 Task: Slide 16 - Here You Have Two Columns-1.
Action: Mouse moved to (29, 77)
Screenshot: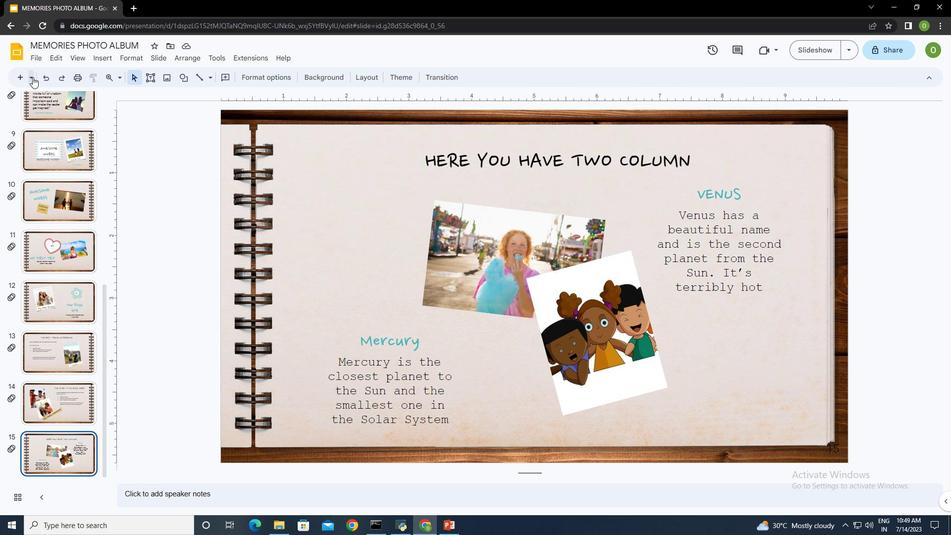 
Action: Mouse pressed left at (29, 77)
Screenshot: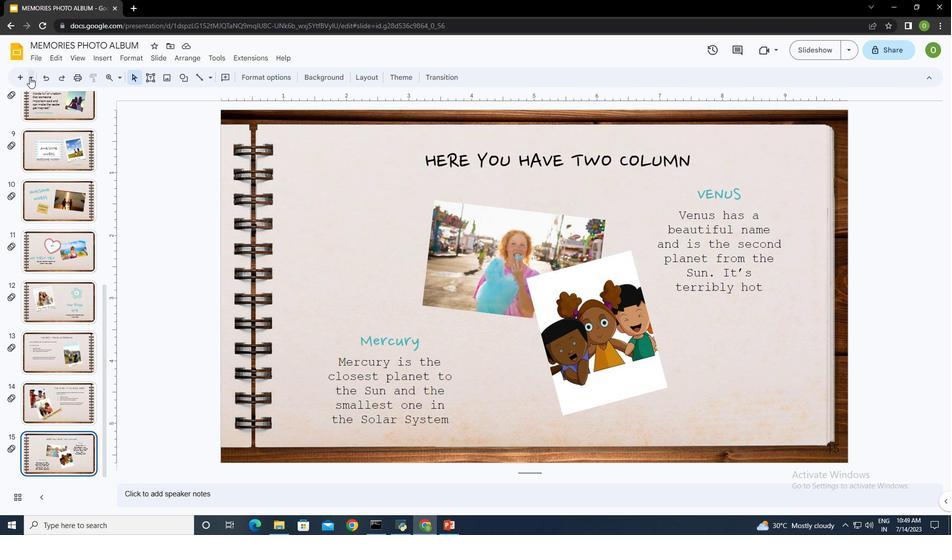 
Action: Mouse moved to (76, 290)
Screenshot: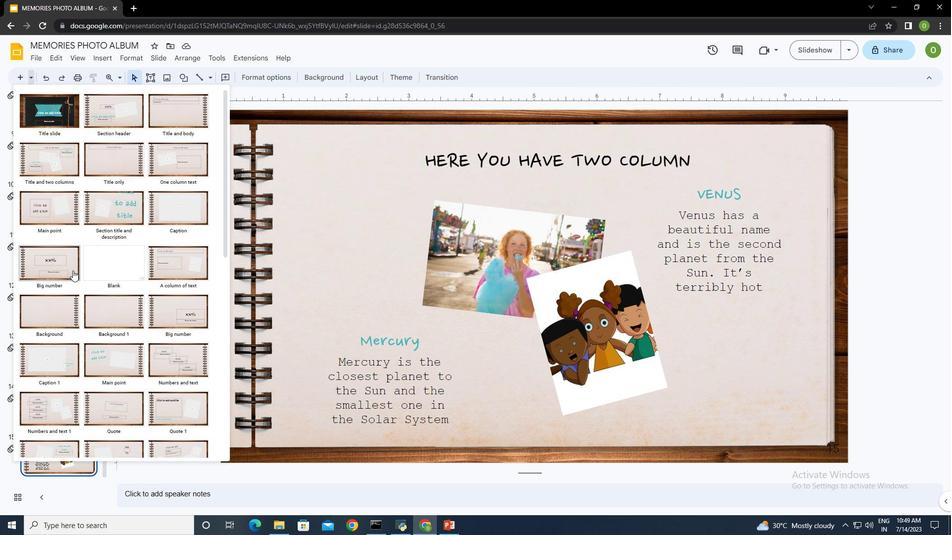 
Action: Mouse scrolled (76, 290) with delta (0, 0)
Screenshot: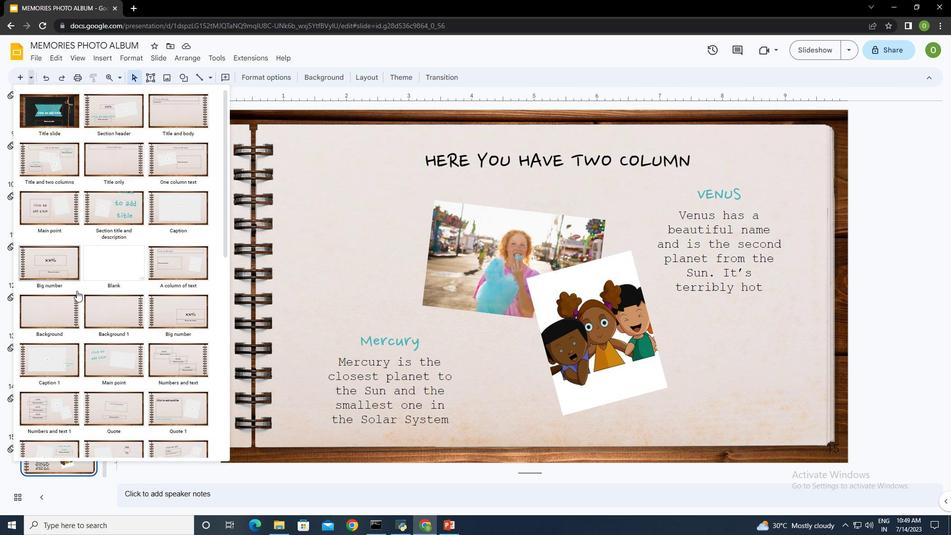 
Action: Mouse scrolled (76, 290) with delta (0, 0)
Screenshot: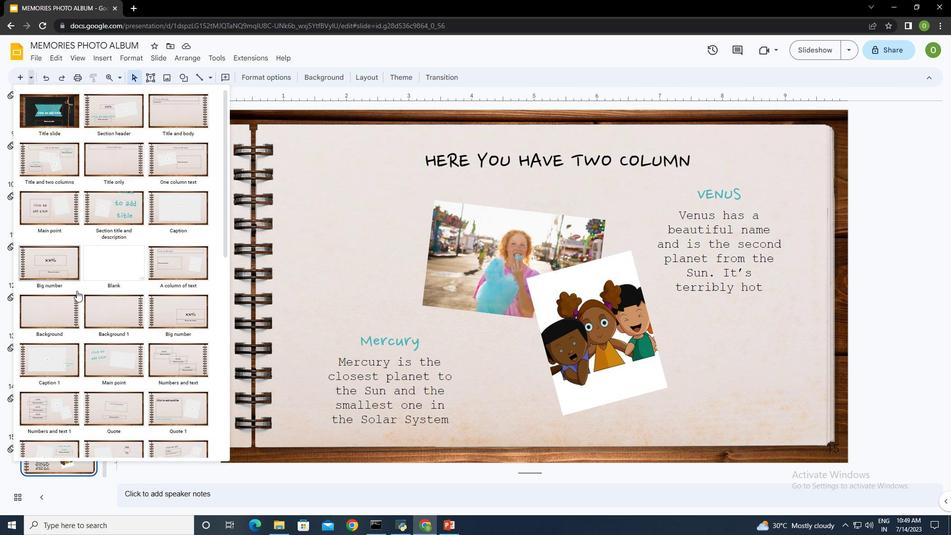 
Action: Mouse scrolled (76, 290) with delta (0, 0)
Screenshot: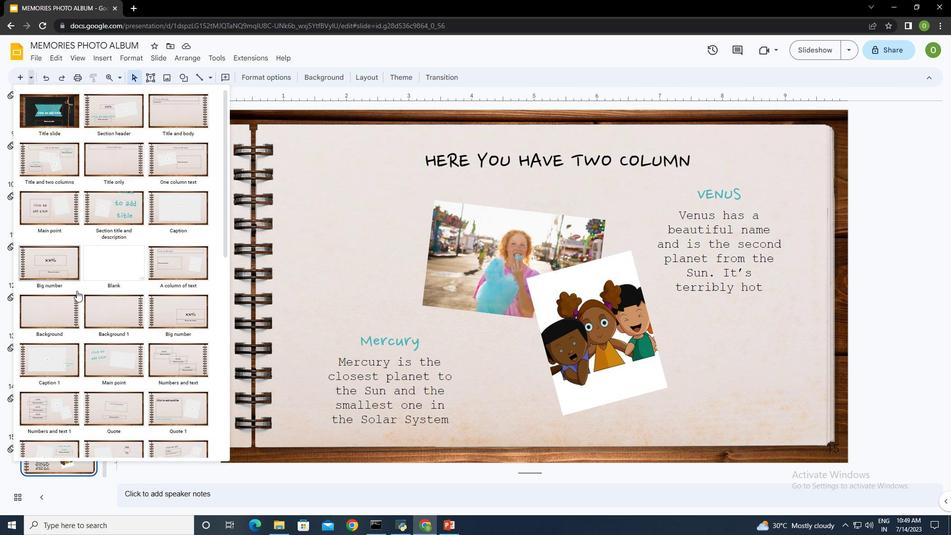 
Action: Mouse scrolled (76, 290) with delta (0, 0)
Screenshot: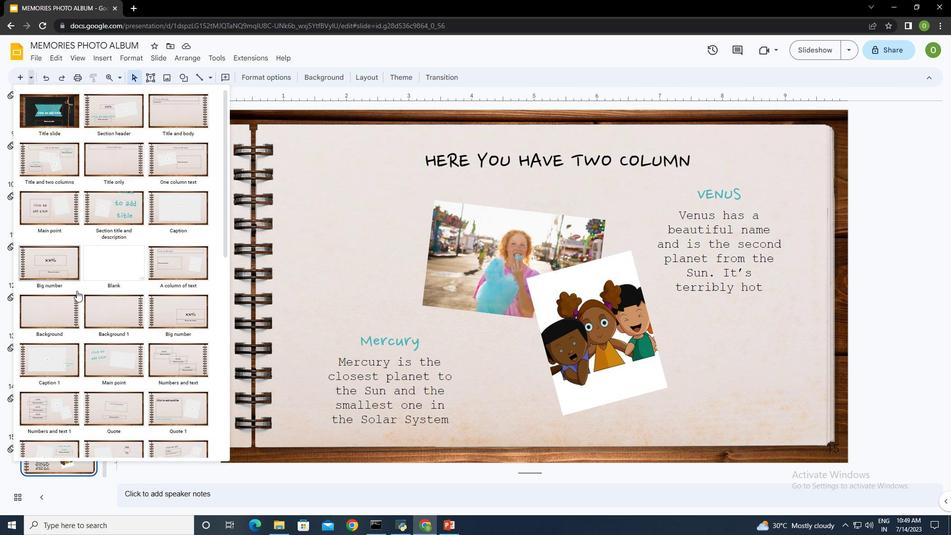 
Action: Mouse scrolled (76, 290) with delta (0, 0)
Screenshot: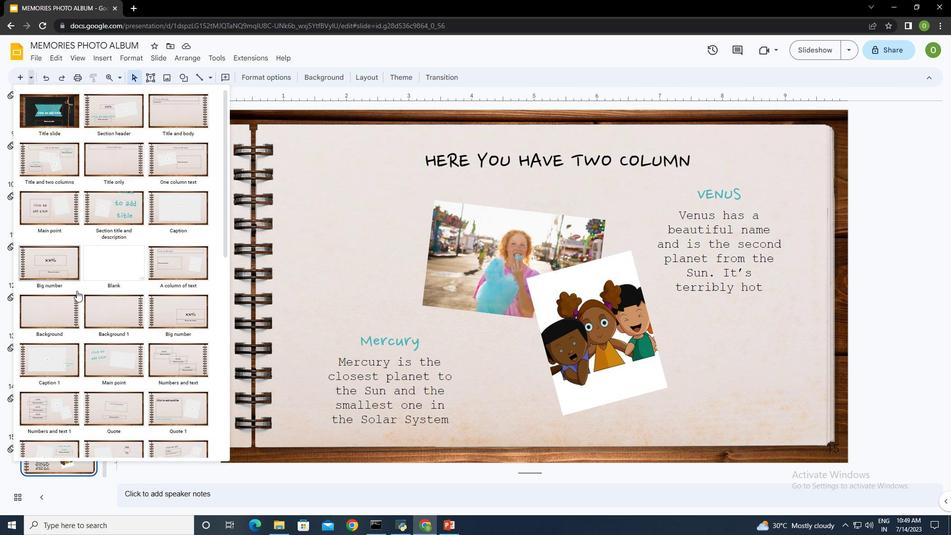 
Action: Mouse scrolled (76, 290) with delta (0, 0)
Screenshot: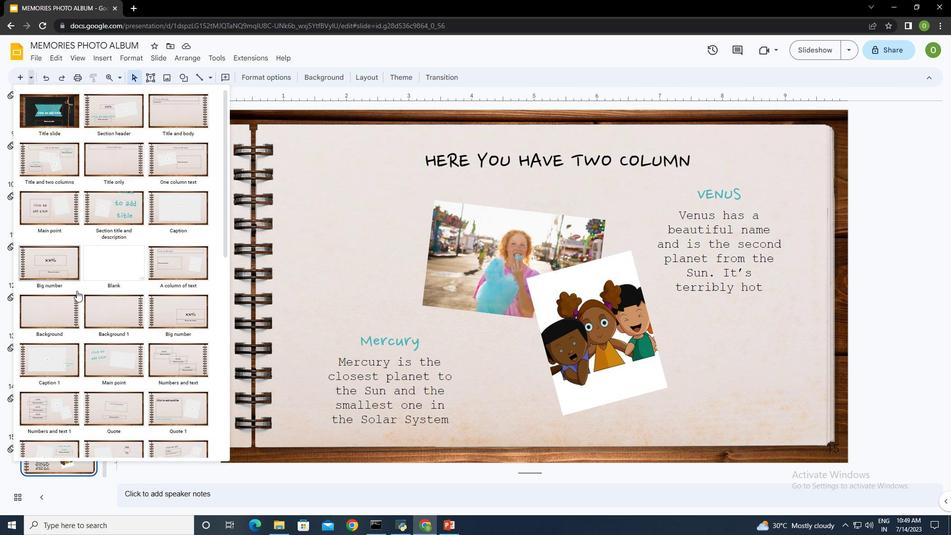 
Action: Mouse scrolled (76, 290) with delta (0, 0)
Screenshot: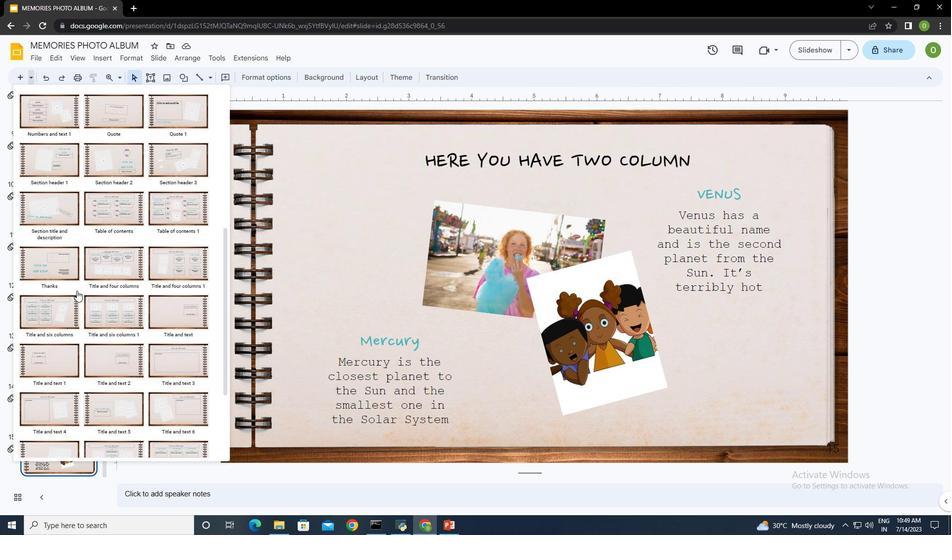 
Action: Mouse scrolled (76, 290) with delta (0, 0)
Screenshot: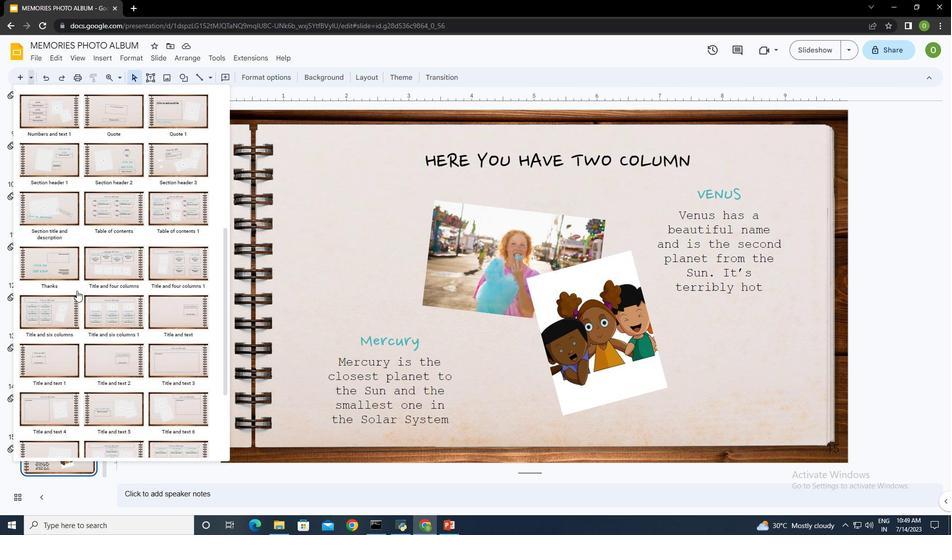 
Action: Mouse scrolled (76, 290) with delta (0, 0)
Screenshot: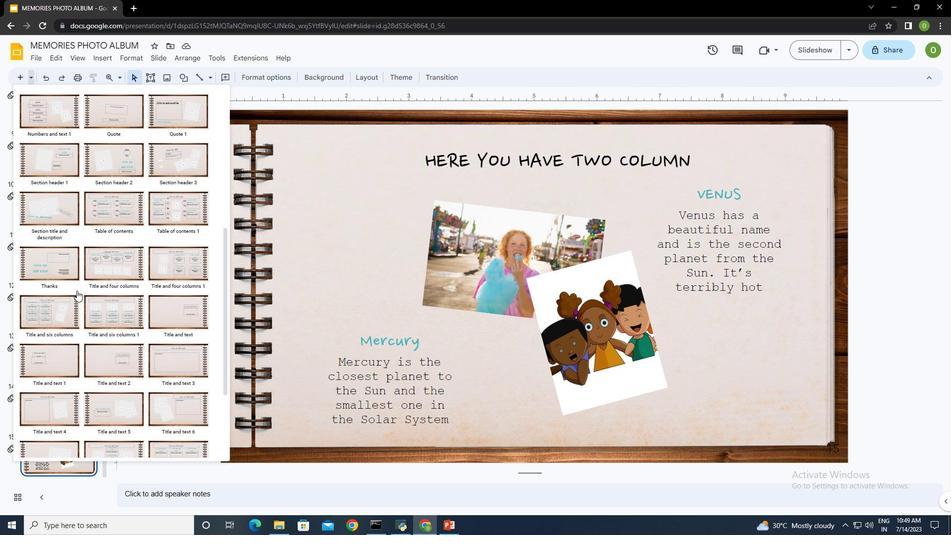 
Action: Mouse scrolled (76, 290) with delta (0, 0)
Screenshot: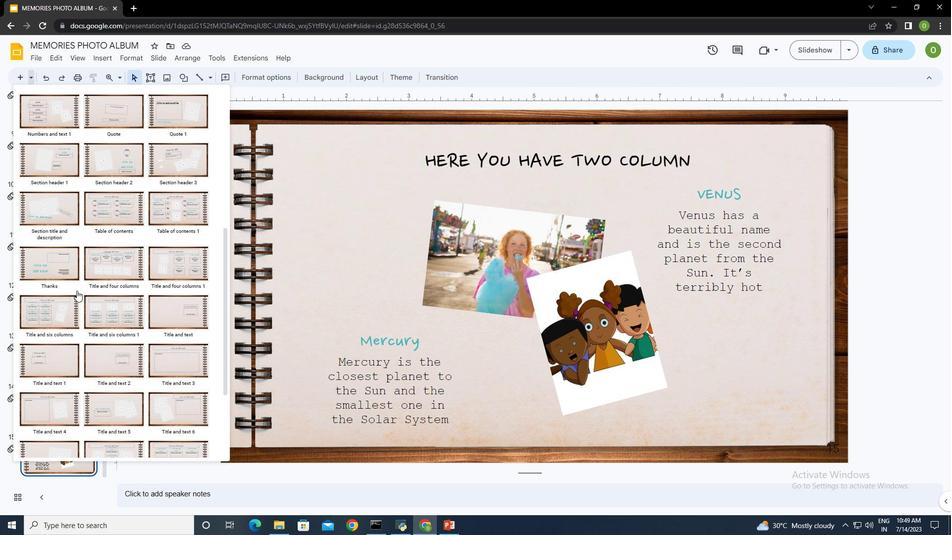 
Action: Mouse scrolled (76, 290) with delta (0, 0)
Screenshot: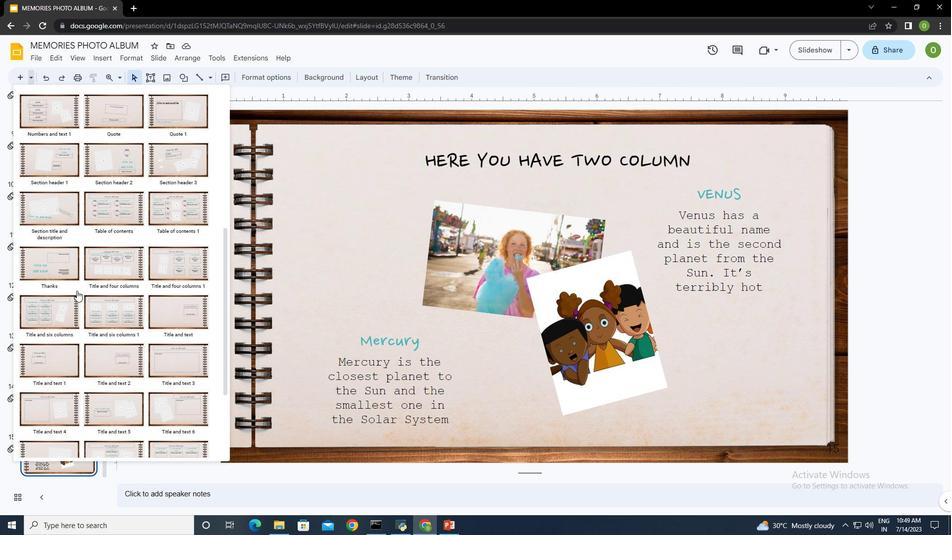
Action: Mouse scrolled (76, 290) with delta (0, 0)
Screenshot: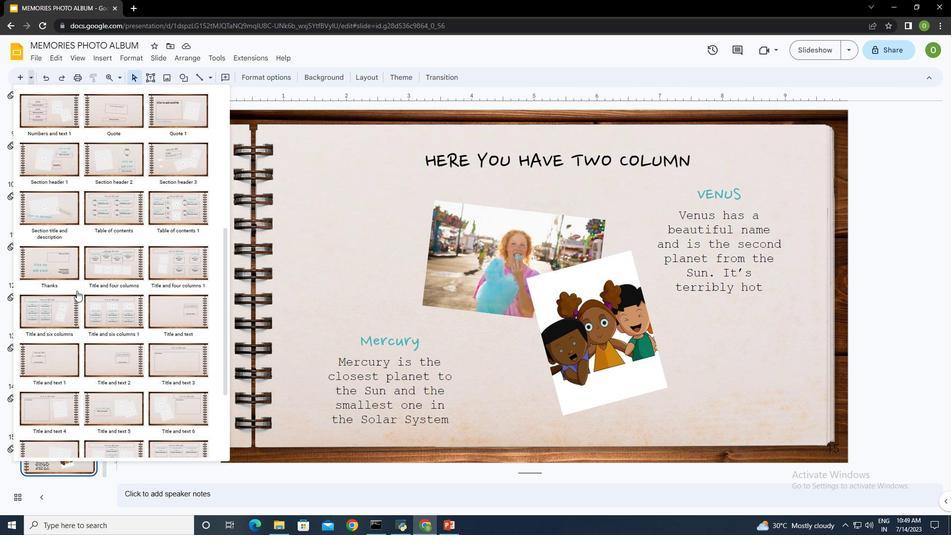 
Action: Mouse scrolled (76, 290) with delta (0, 0)
Screenshot: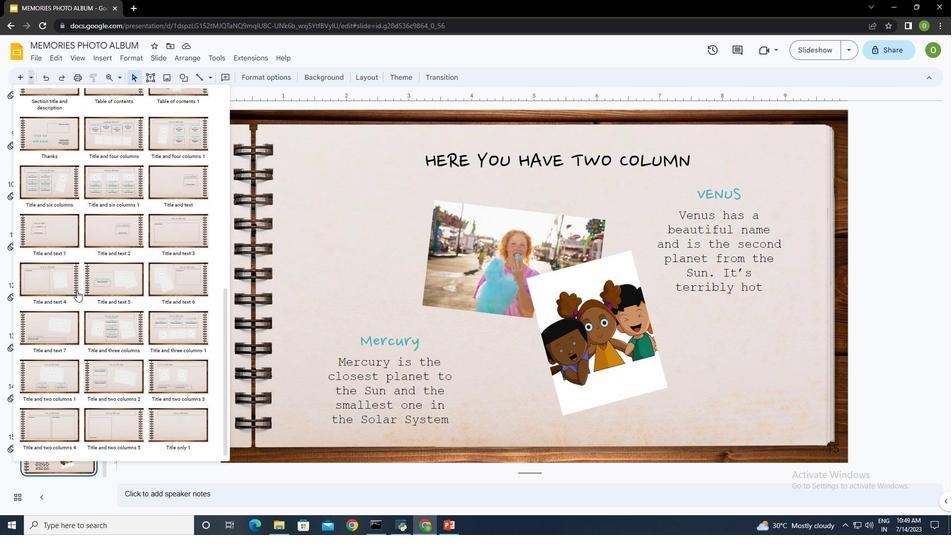 
Action: Mouse scrolled (76, 290) with delta (0, 0)
Screenshot: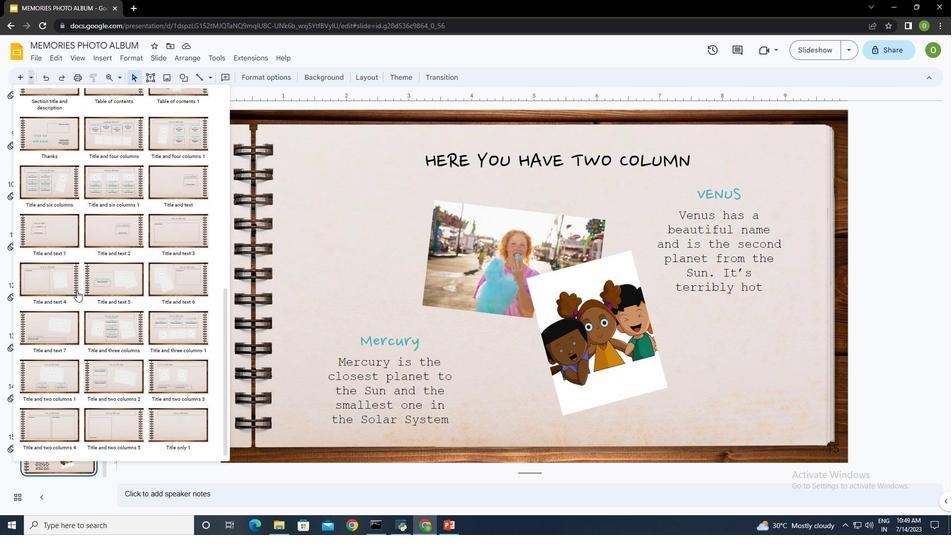 
Action: Mouse scrolled (76, 290) with delta (0, 0)
Screenshot: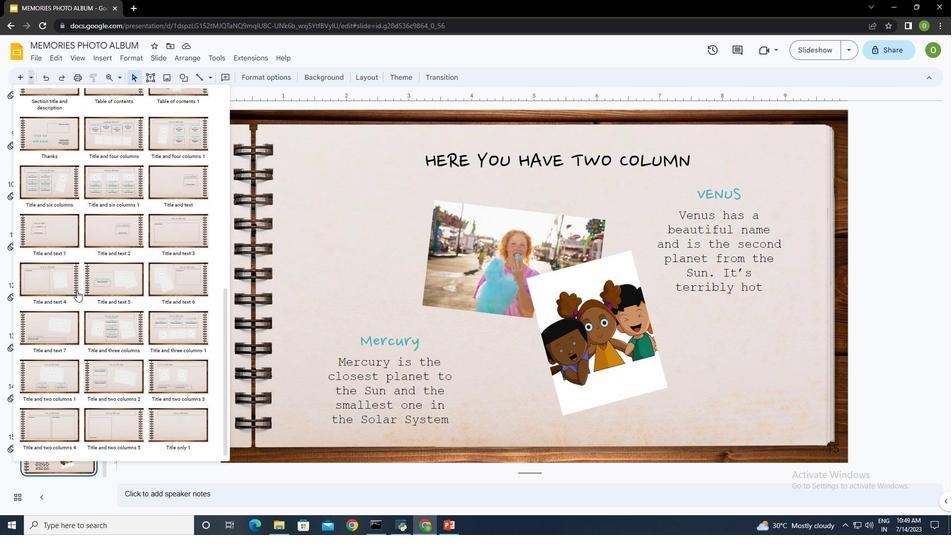 
Action: Mouse scrolled (76, 290) with delta (0, 0)
Screenshot: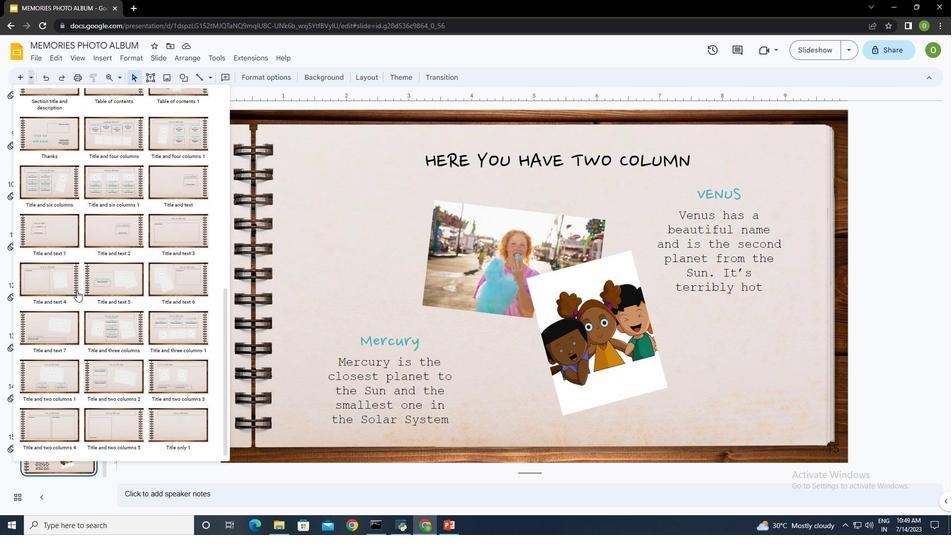 
Action: Mouse scrolled (76, 290) with delta (0, 0)
Screenshot: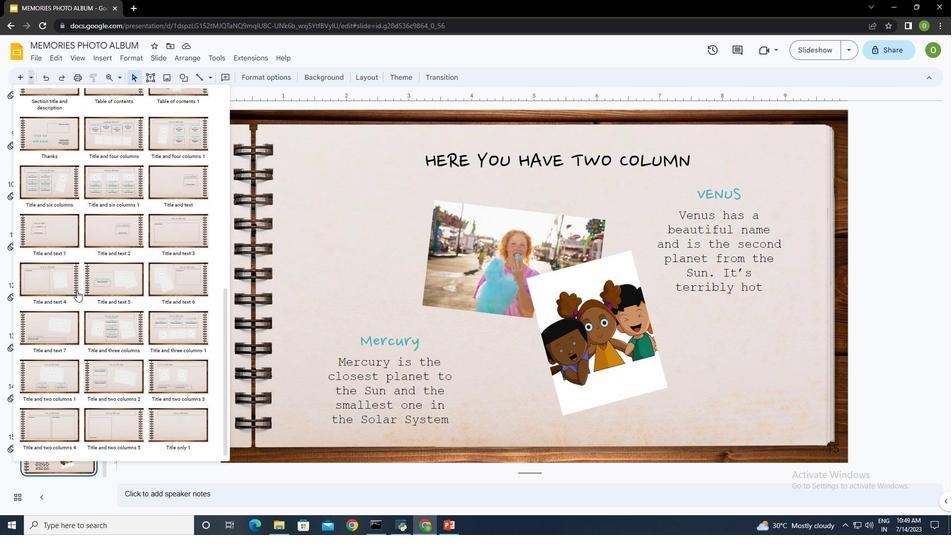 
Action: Mouse scrolled (76, 290) with delta (0, 0)
Screenshot: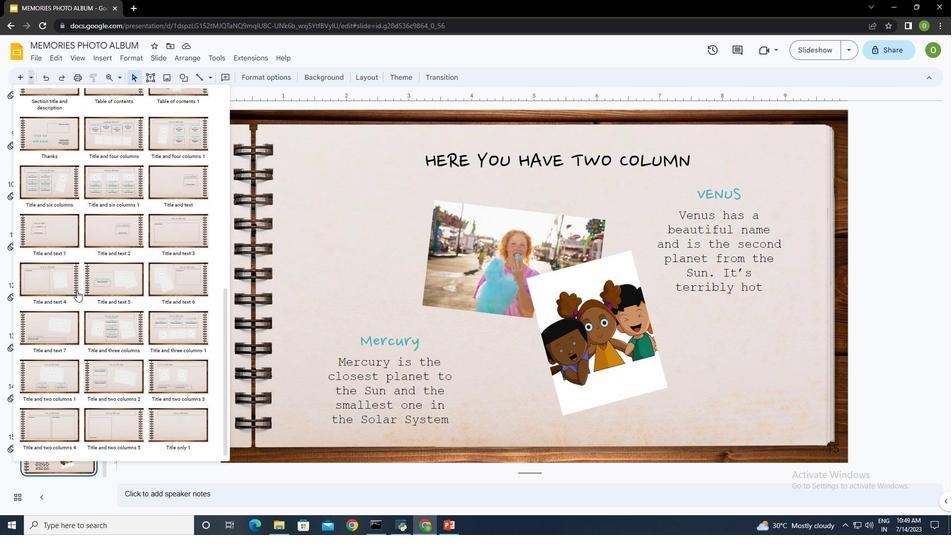 
Action: Mouse moved to (112, 378)
Screenshot: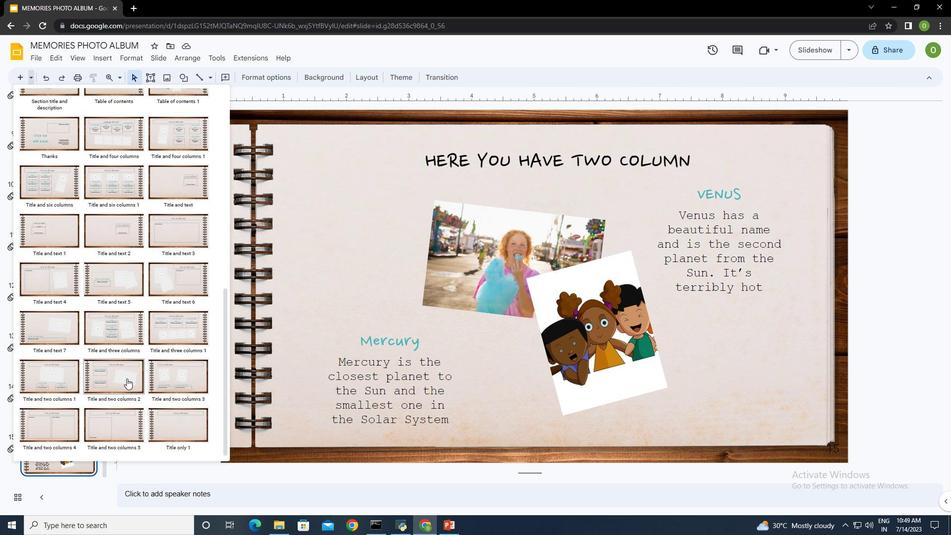 
Action: Mouse pressed left at (112, 378)
Screenshot: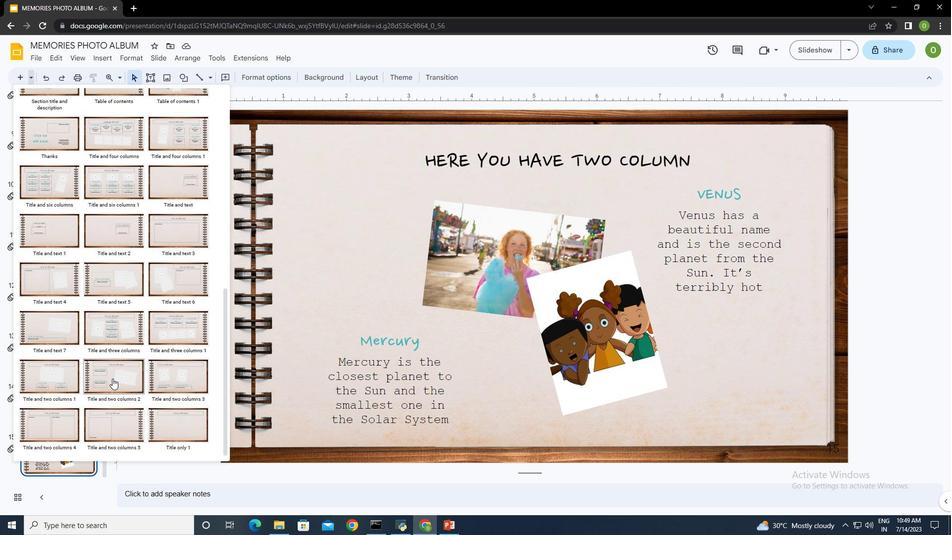 
Action: Mouse moved to (548, 166)
Screenshot: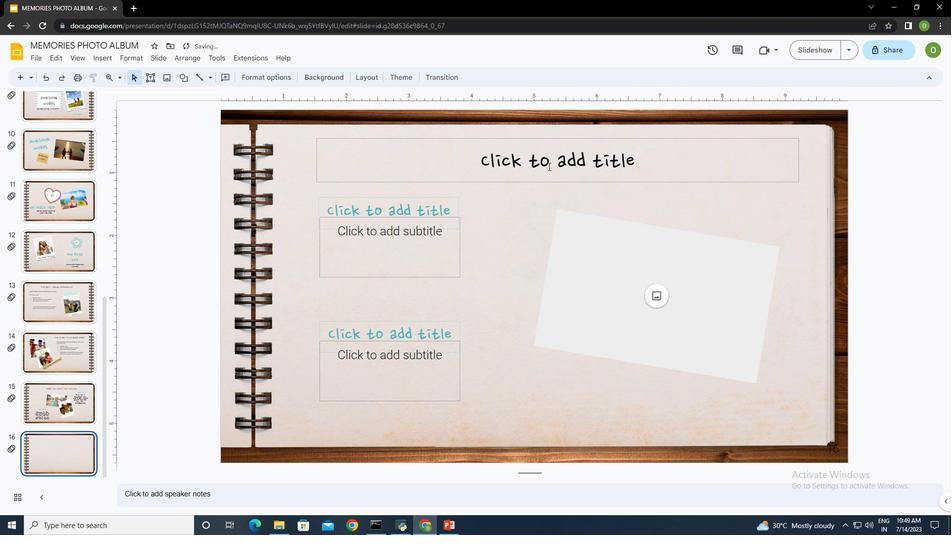 
Action: Mouse pressed left at (548, 166)
Screenshot: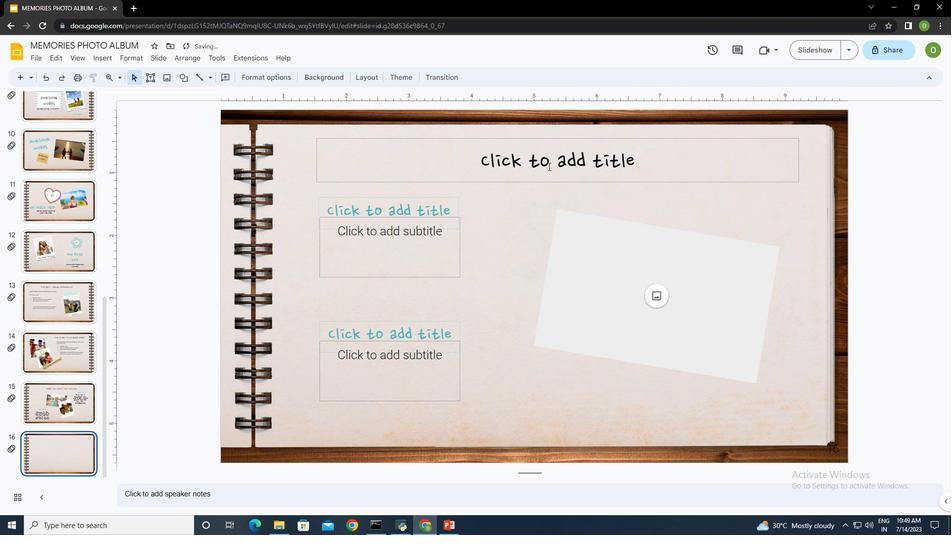 
Action: Mouse moved to (548, 167)
Screenshot: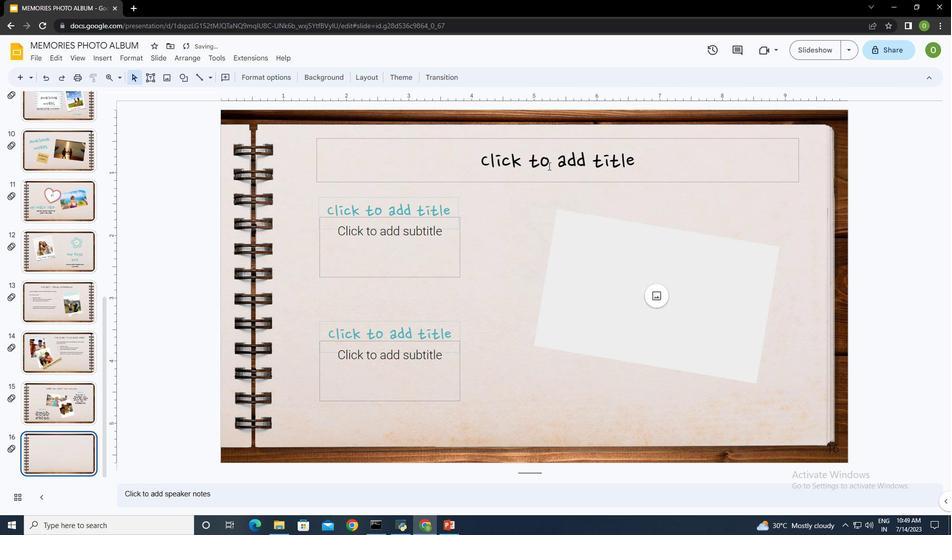 
Action: Key pressed <Key.caps_lock>HERE<Key.space>YOU<Key.space>HAVE<Key.space>TWO<Key.space>COLUMNS
Screenshot: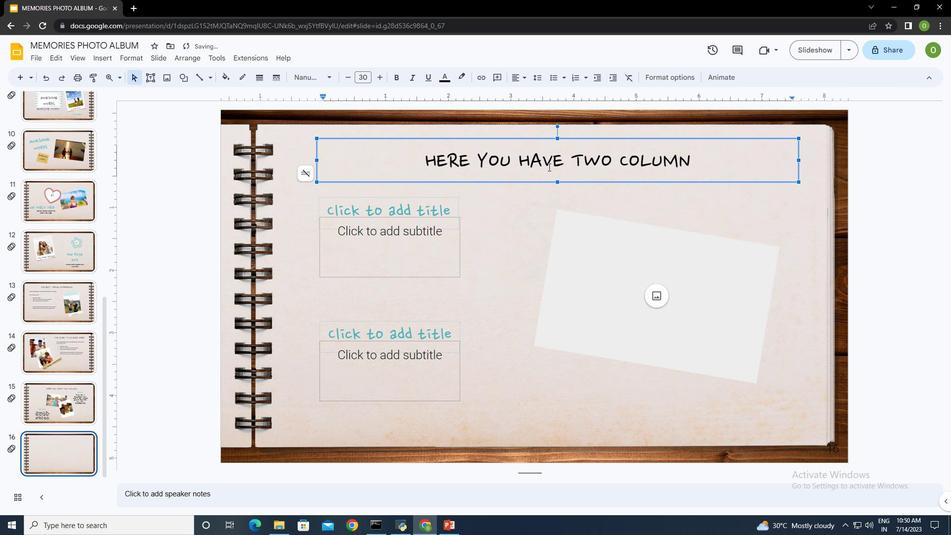 
Action: Mouse moved to (401, 203)
Screenshot: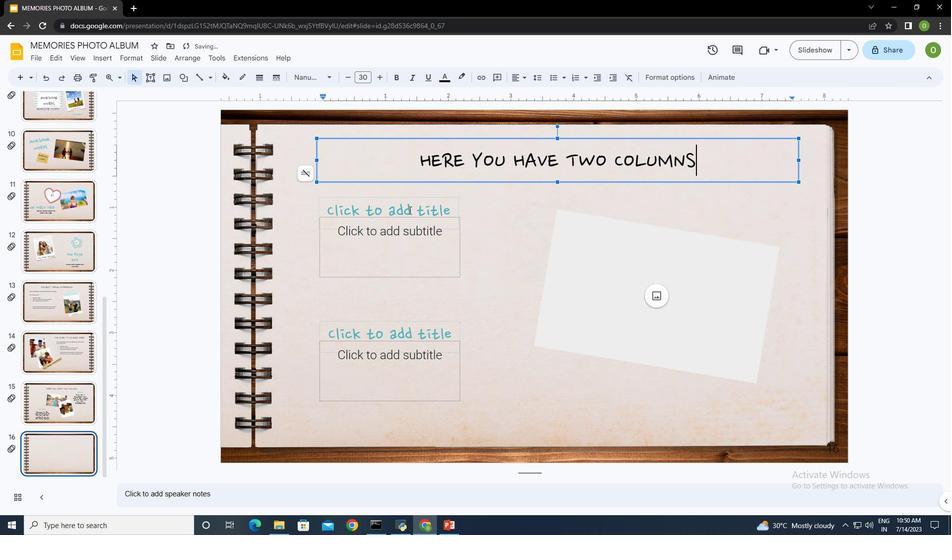 
Action: Mouse pressed left at (401, 203)
Screenshot: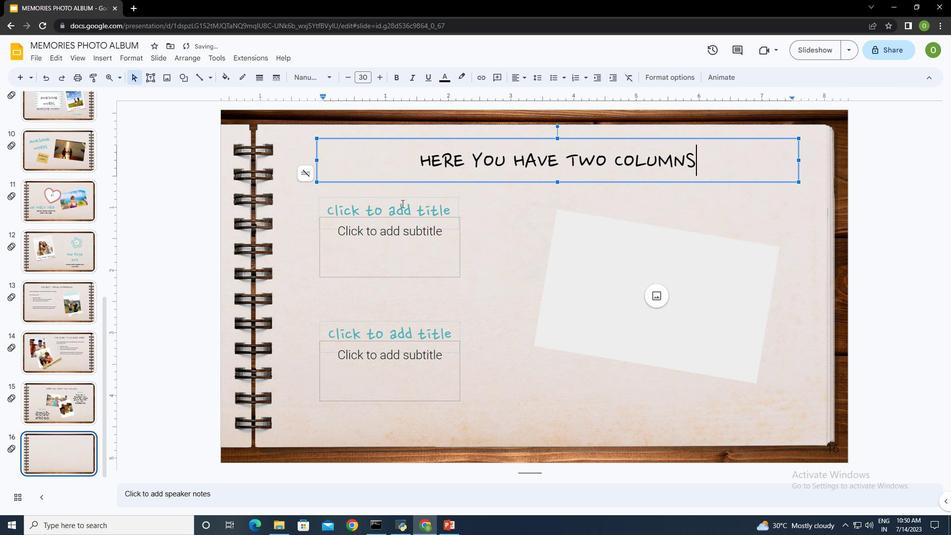 
Action: Key pressed <Key.shift><Key.caps_lock><Key.shift>Venus
Screenshot: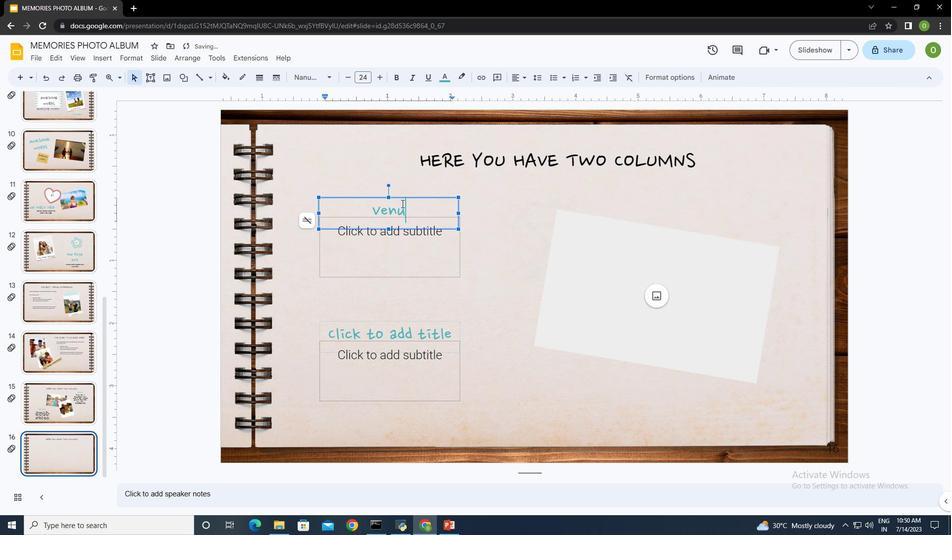 
Action: Mouse moved to (395, 257)
Screenshot: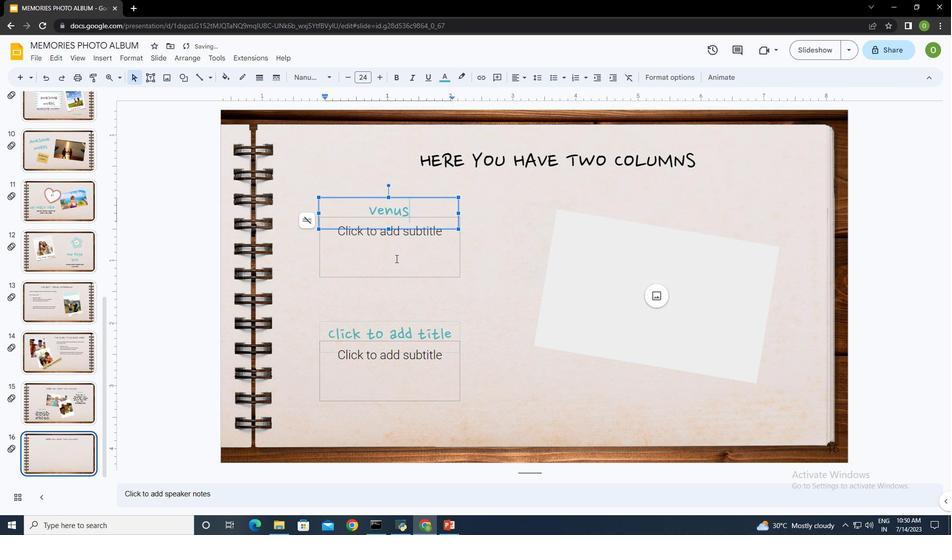 
Action: Mouse pressed left at (395, 257)
Screenshot: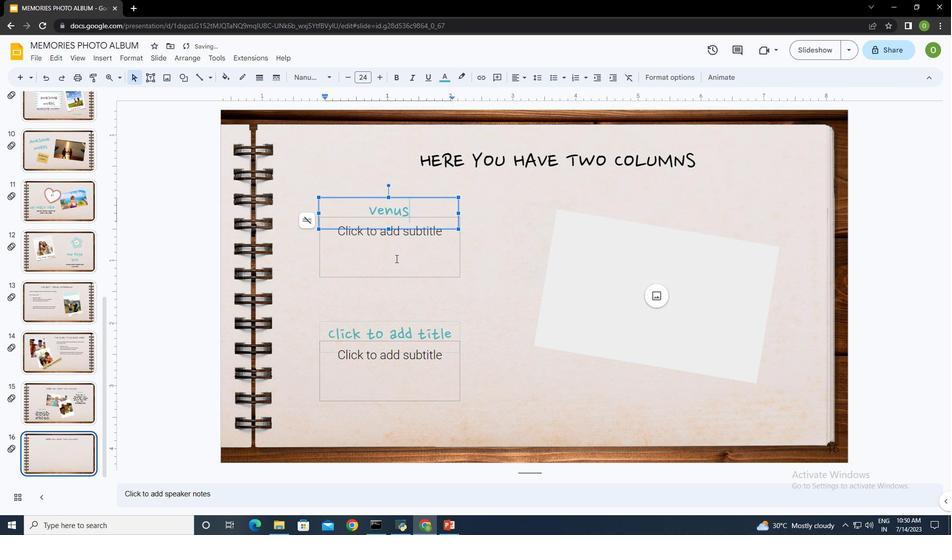 
Action: Key pressed <Key.shift>Venus<Key.space>has<Key.space>a<Key.space>beautiful<Key.space>name<Key.space>and<Key.space>is<Key.space>the<Key.space>second<Key.space>planet<Key.space>from<Key.space>the<Key.space><Key.shift>Sun.<Key.space>it's<Key.backspace><Key.backspace><Key.backspace><Key.backspace><Key.shift>It's<Key.space>terribly<Key.space>hot
Screenshot: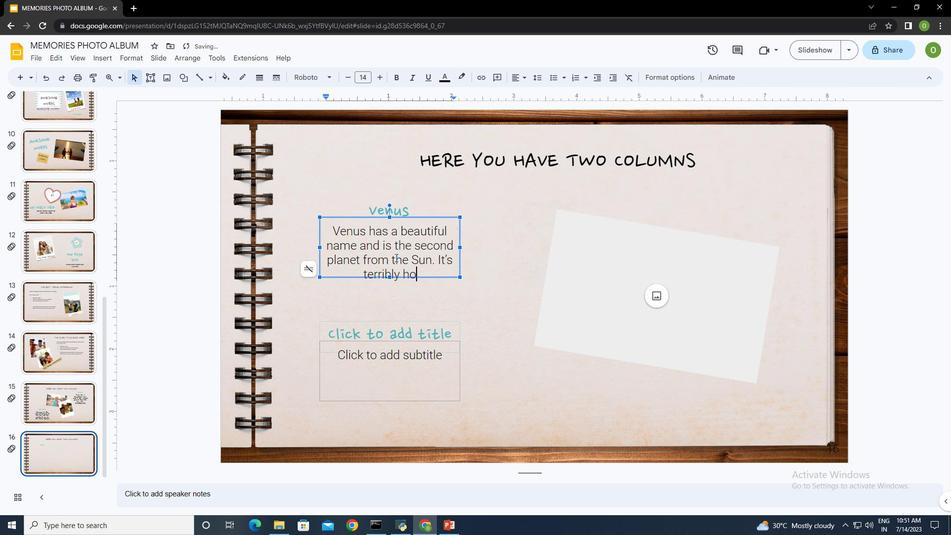 
Action: Mouse moved to (384, 332)
Screenshot: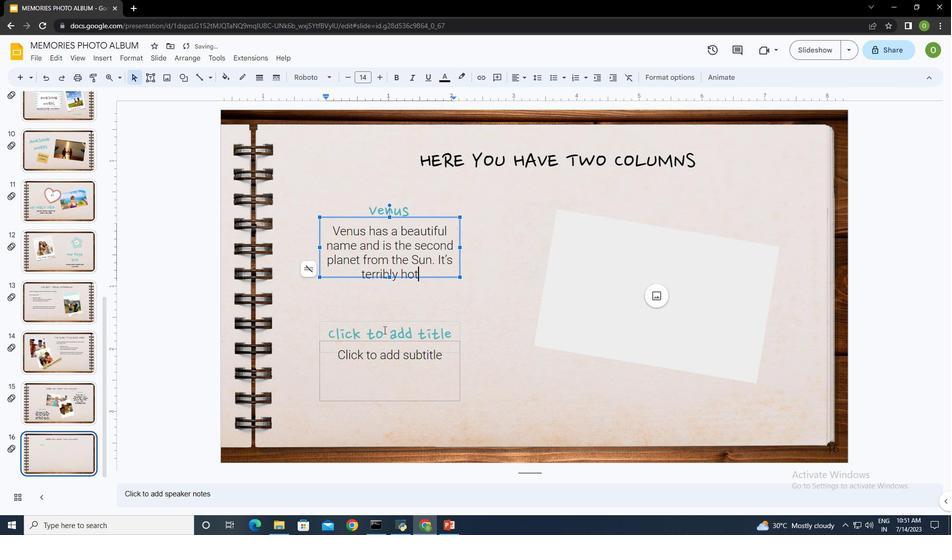 
Action: Mouse pressed left at (384, 332)
Screenshot: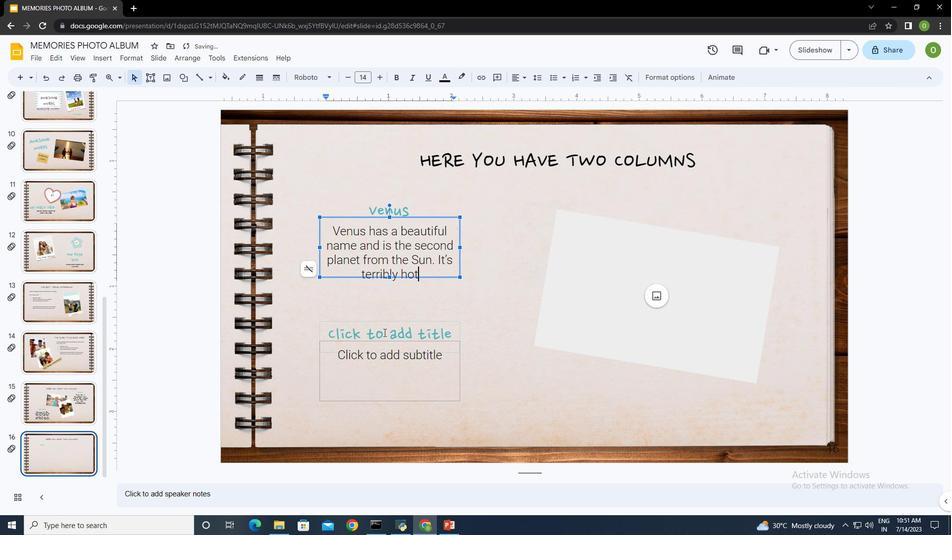 
Action: Key pressed <Key.shift>Mercury
Screenshot: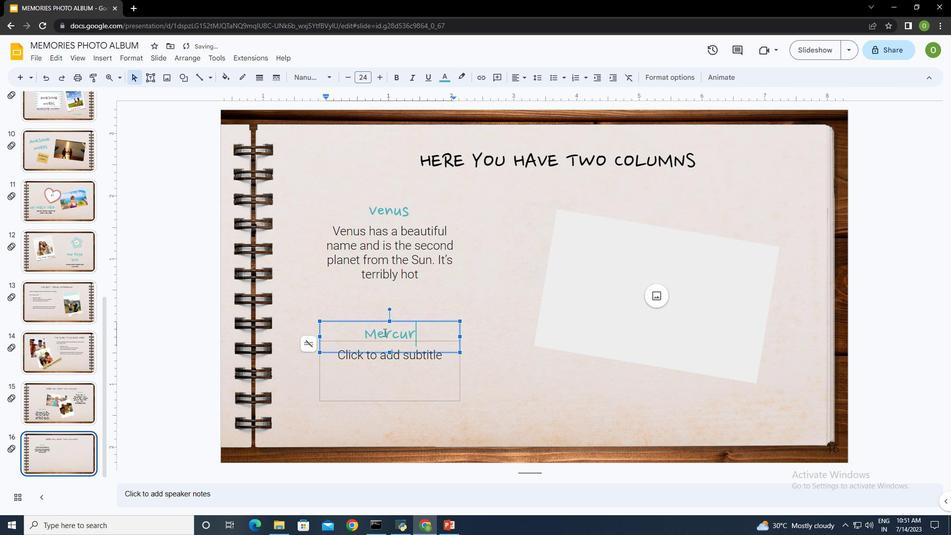 
Action: Mouse moved to (394, 374)
Screenshot: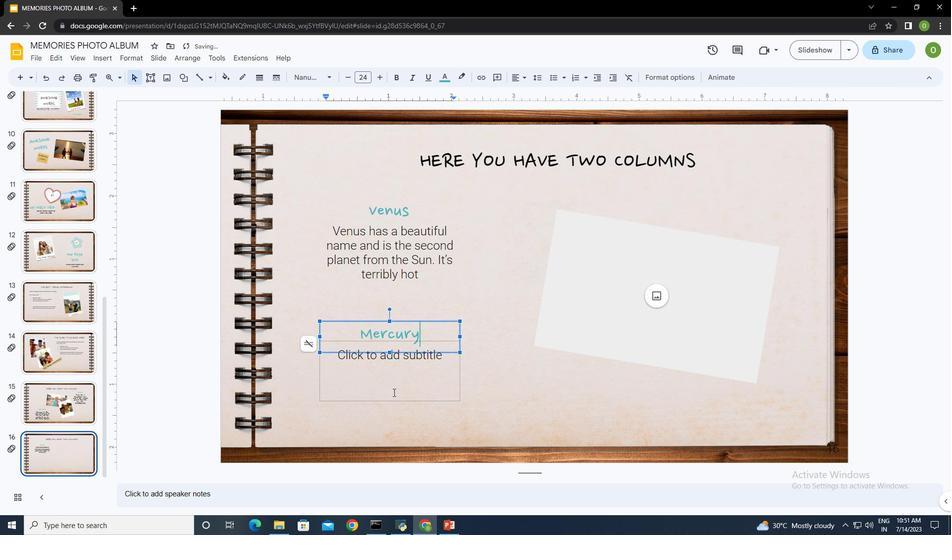 
Action: Mouse pressed left at (394, 374)
Screenshot: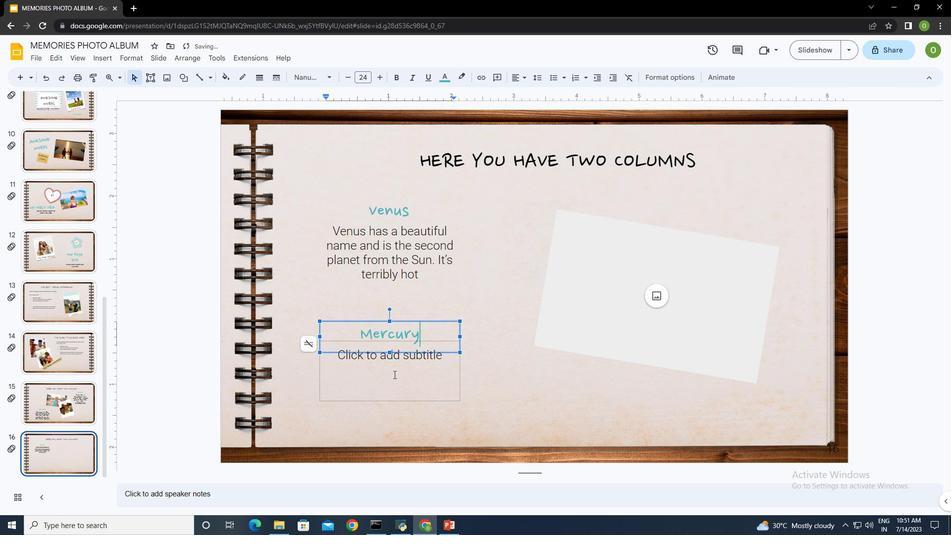 
Action: Key pressed <Key.shift><Key.shift>Mercury<Key.space>is<Key.space>the<Key.space>closetst<Key.space>planet<Key.space>to<Key.space>the<Key.space><Key.shift>Sun<Key.space>and<Key.space>the<Key.space>smallest<Key.space>one<Key.space>in<Key.space>the<Key.space><Key.shift>Solor<Key.space><Key.shift><Key.shift>System
Screenshot: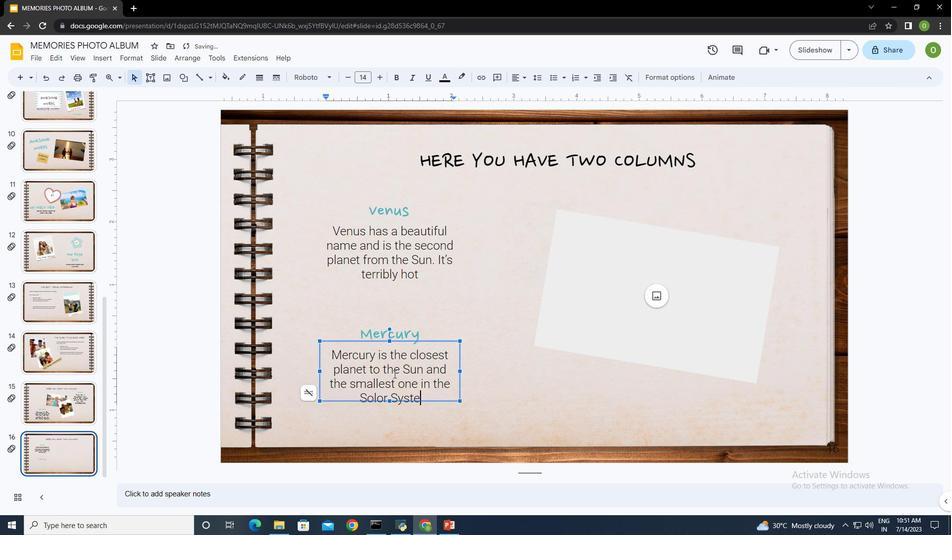 
Action: Mouse moved to (519, 400)
Screenshot: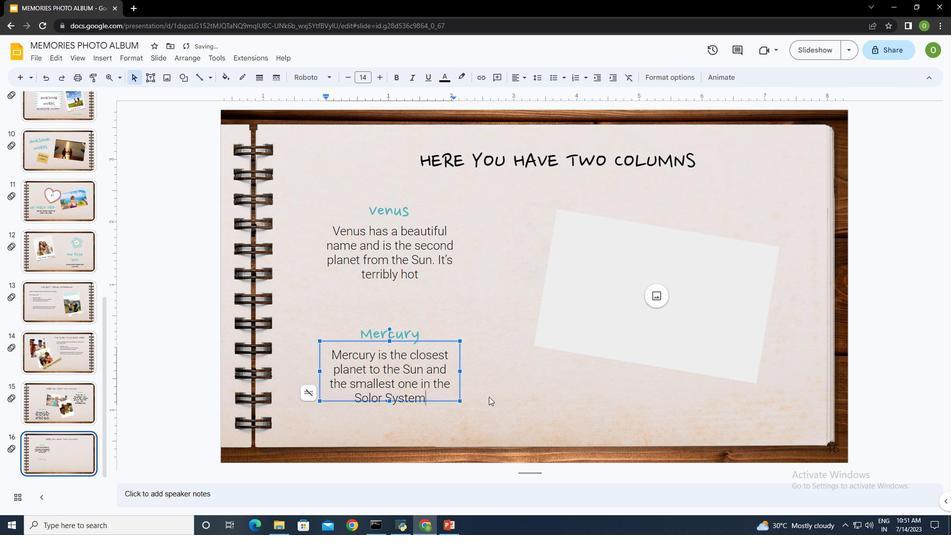 
Action: Mouse pressed left at (519, 400)
Screenshot: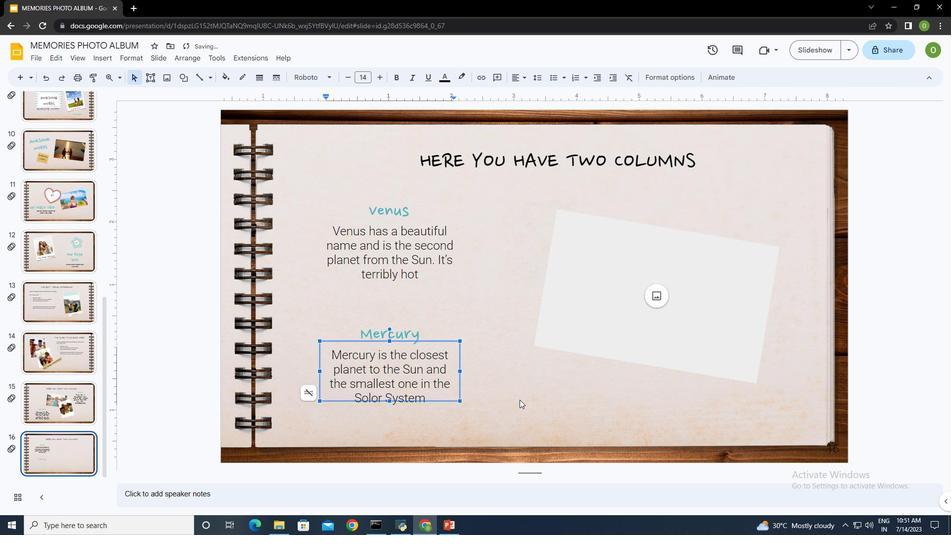 
Action: Mouse moved to (660, 299)
Screenshot: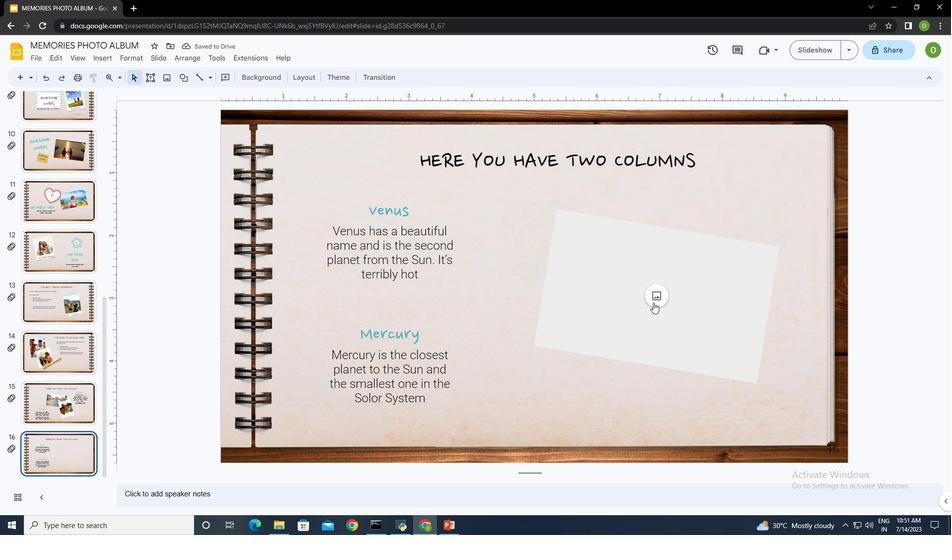
Action: Mouse pressed left at (660, 299)
Screenshot: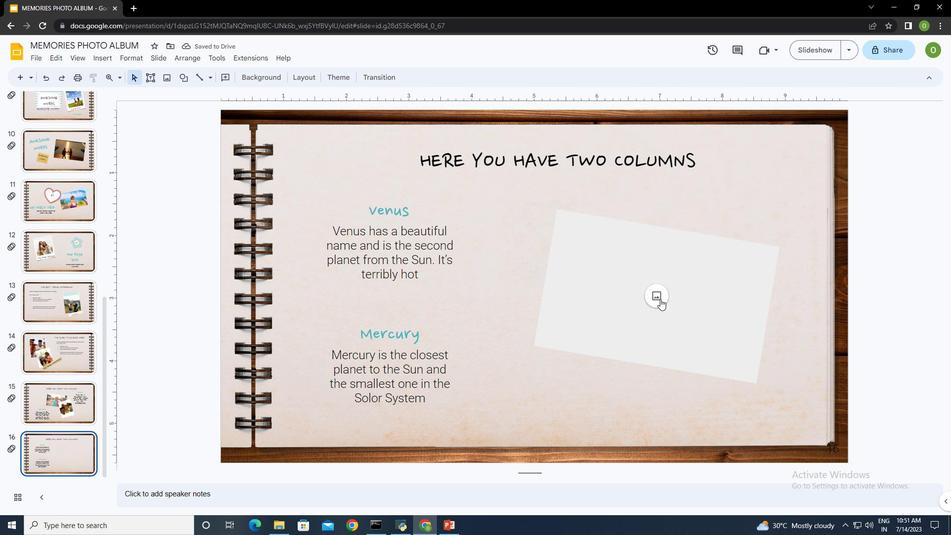 
Action: Mouse moved to (715, 305)
Screenshot: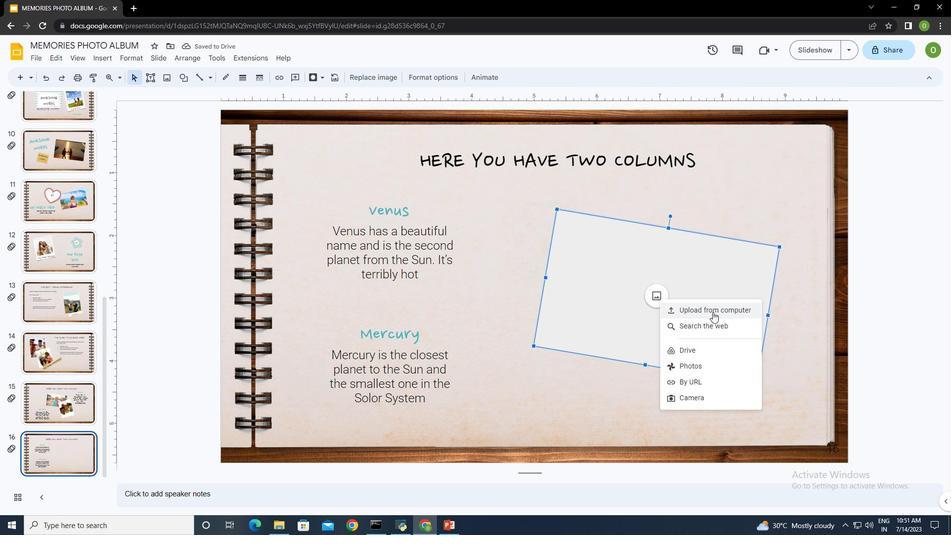 
Action: Mouse pressed left at (715, 305)
Screenshot: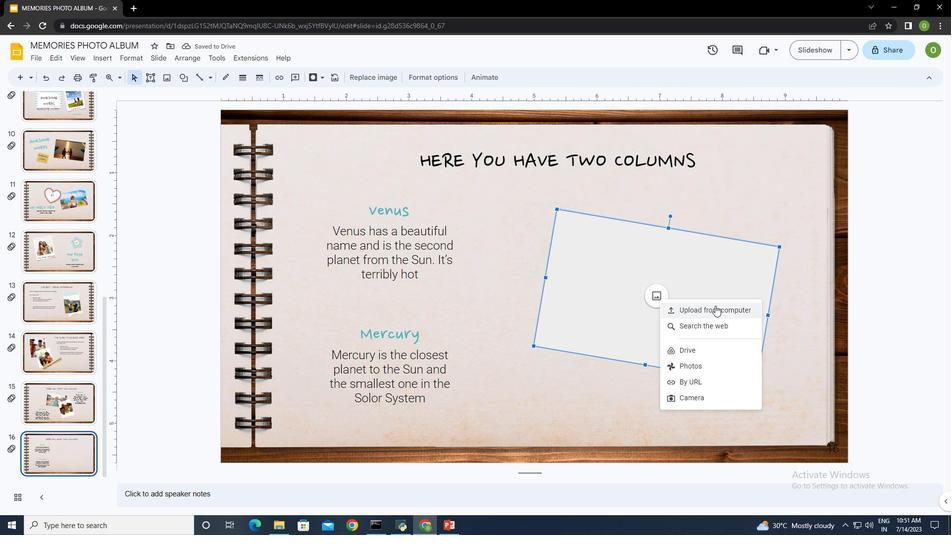 
Action: Mouse moved to (469, 128)
Screenshot: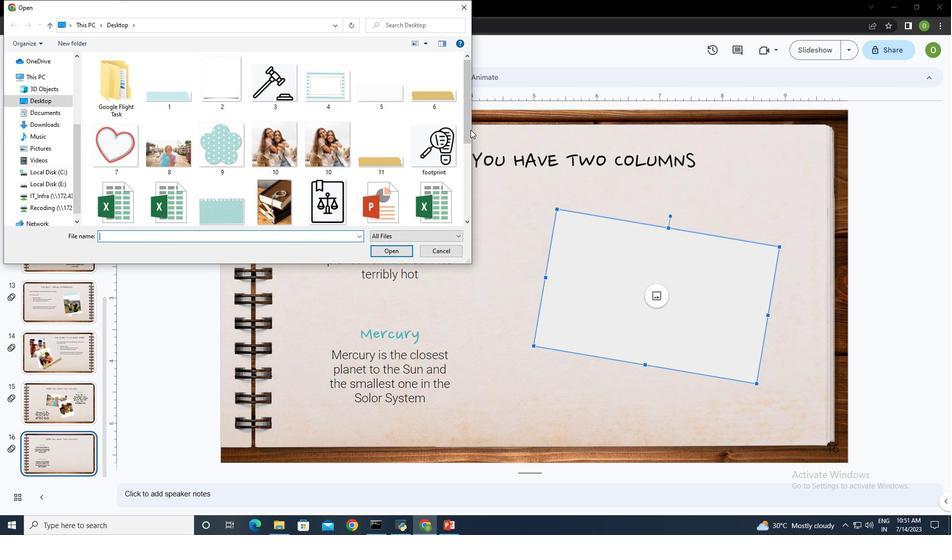 
Action: Mouse pressed left at (469, 128)
Screenshot: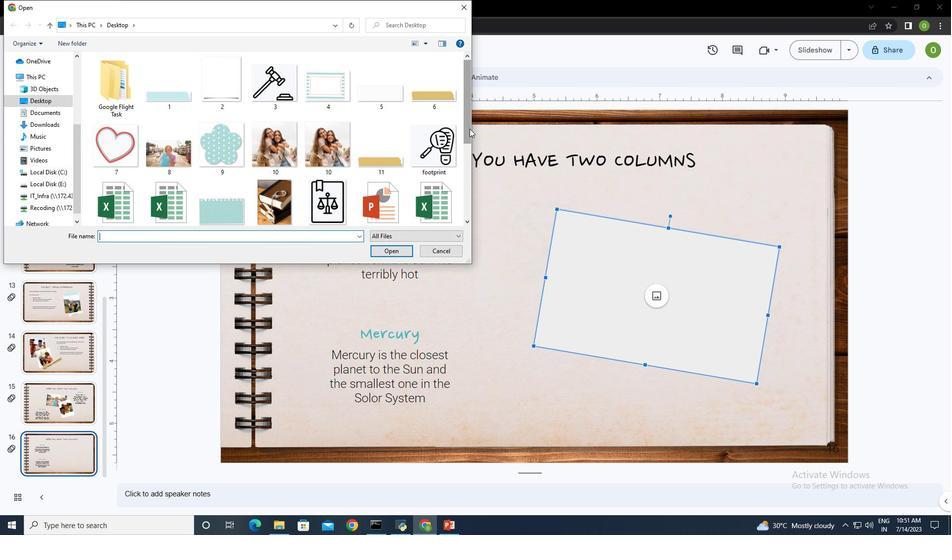 
Action: Mouse moved to (283, 134)
Screenshot: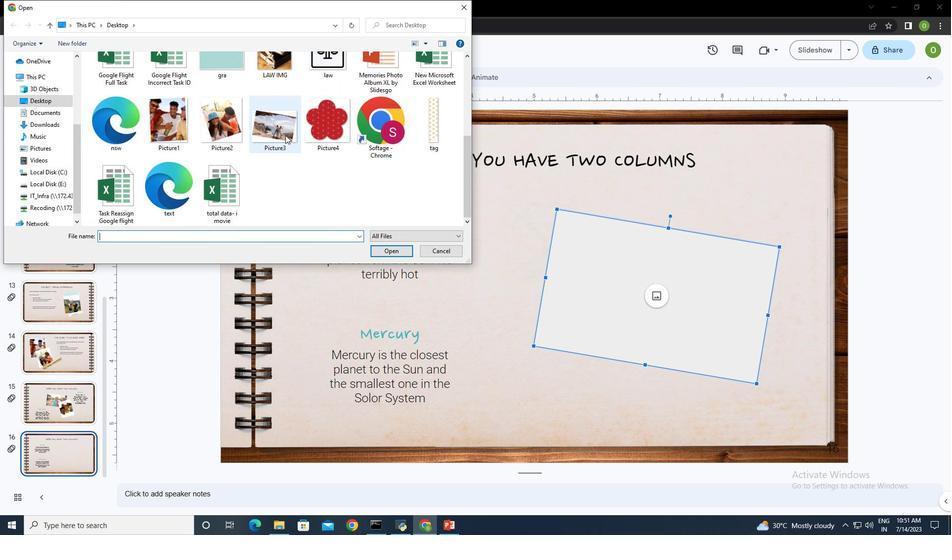 
Action: Mouse pressed left at (283, 134)
Screenshot: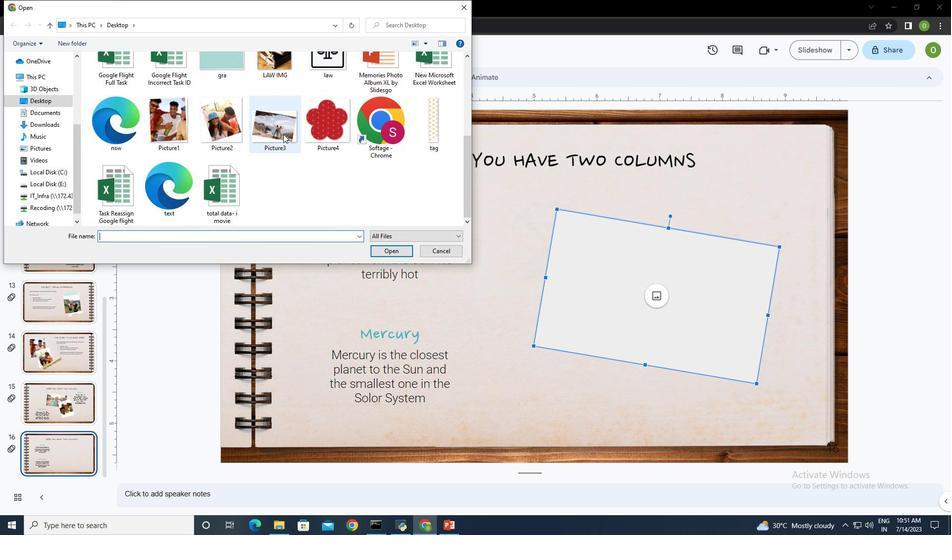
Action: Mouse moved to (392, 251)
Screenshot: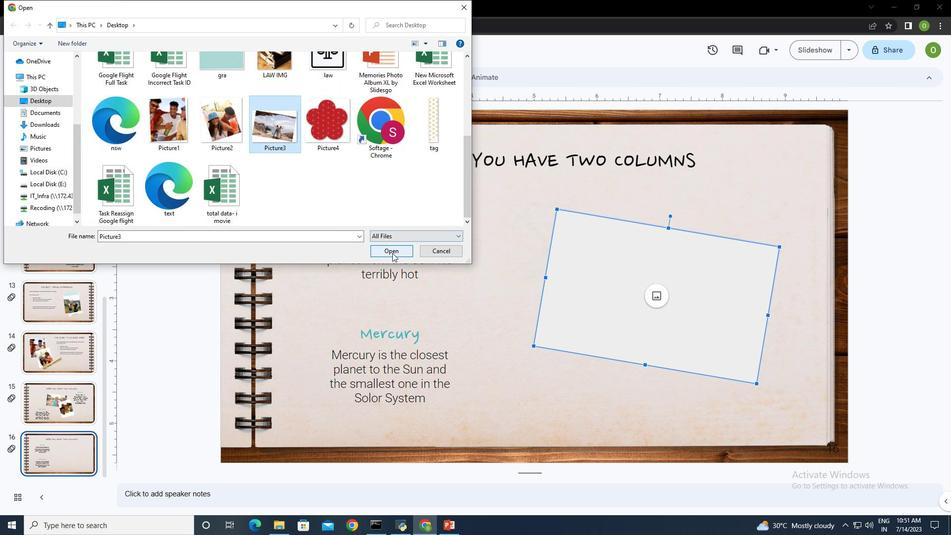 
Action: Mouse pressed left at (392, 251)
Screenshot: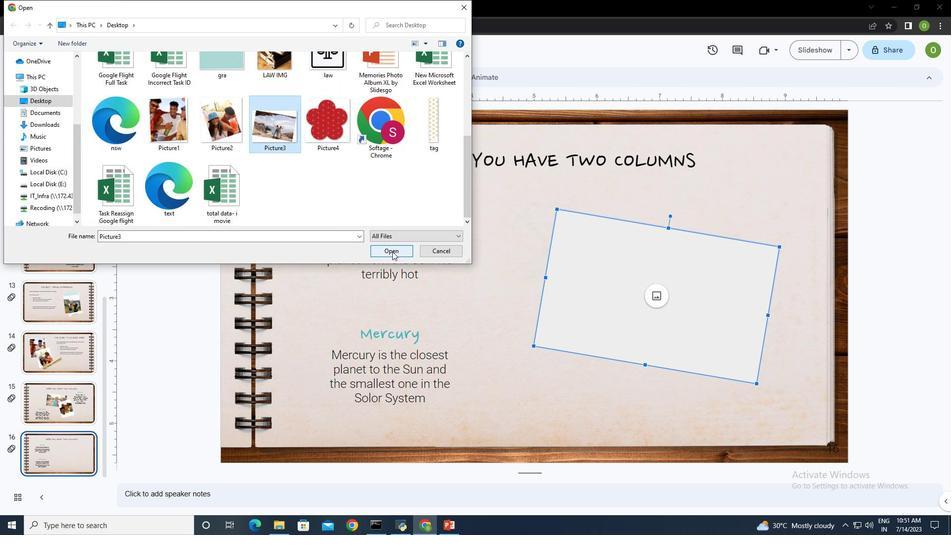 
Action: Mouse moved to (670, 217)
Screenshot: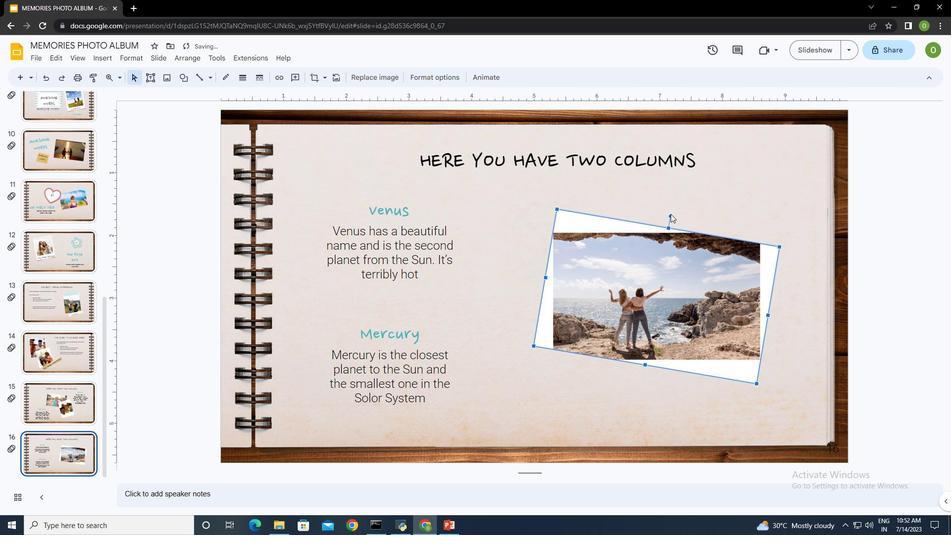 
Action: Mouse pressed left at (670, 217)
Screenshot: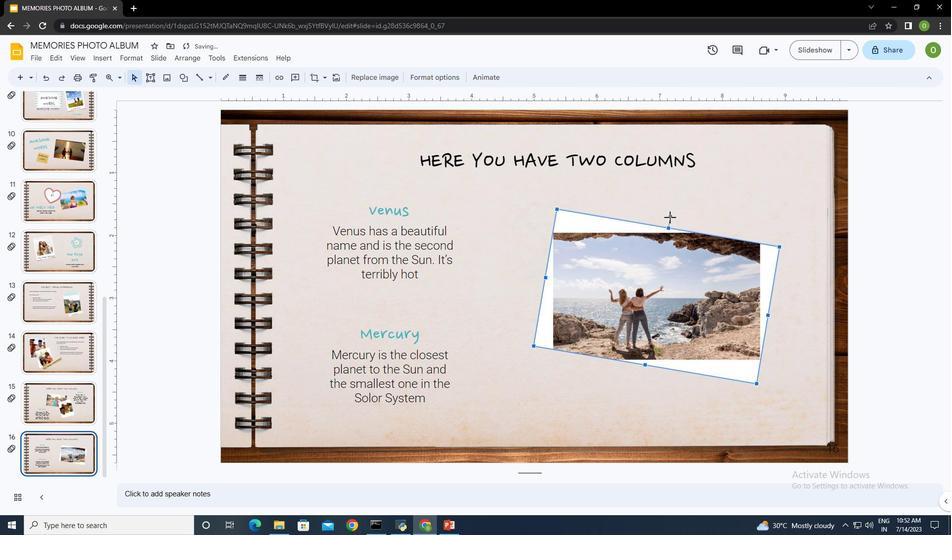
Action: Mouse moved to (673, 217)
Screenshot: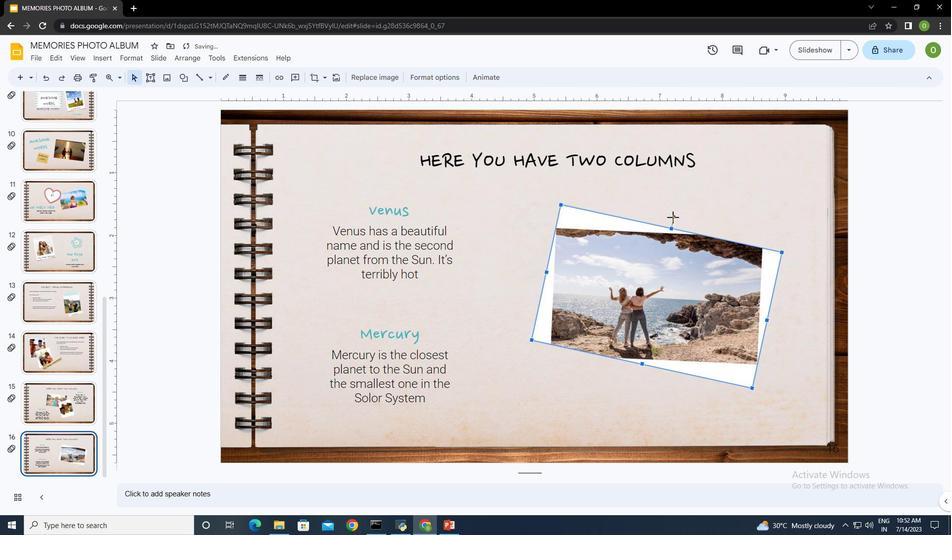 
Action: Mouse pressed left at (673, 217)
Screenshot: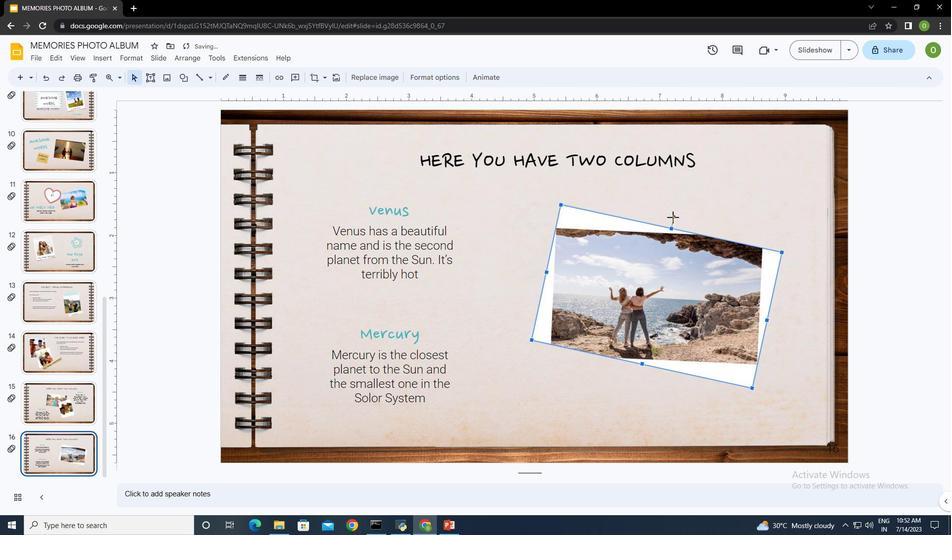 
Action: Mouse moved to (658, 374)
Screenshot: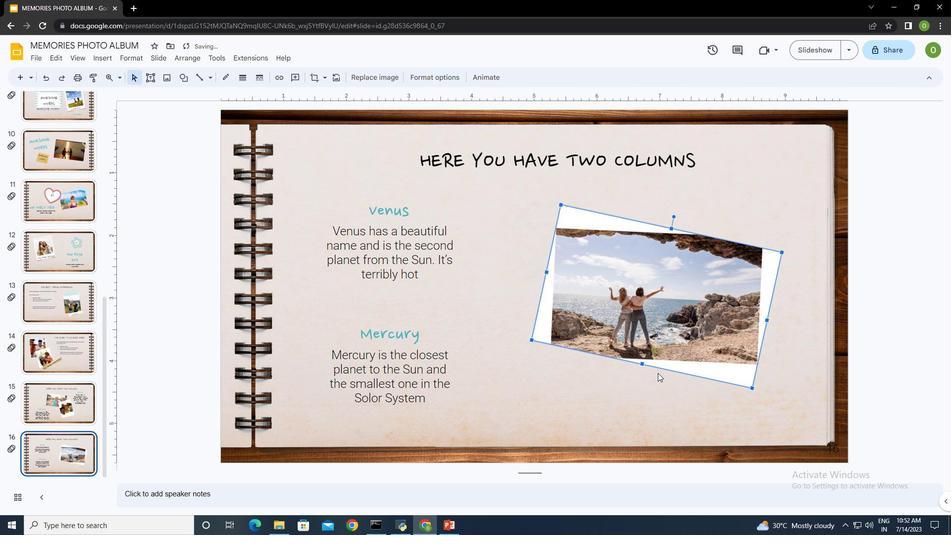 
Action: Mouse pressed left at (658, 374)
Screenshot: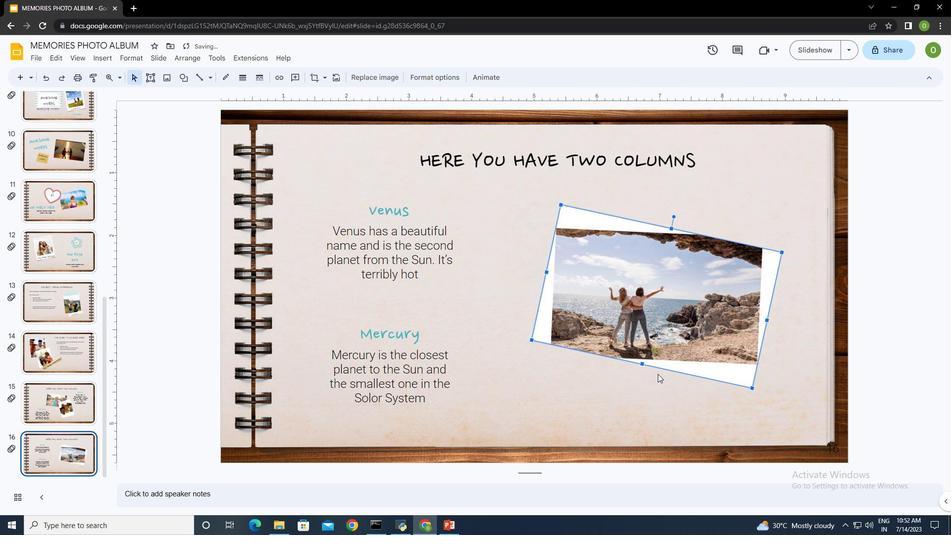 
Action: Mouse moved to (107, 58)
Screenshot: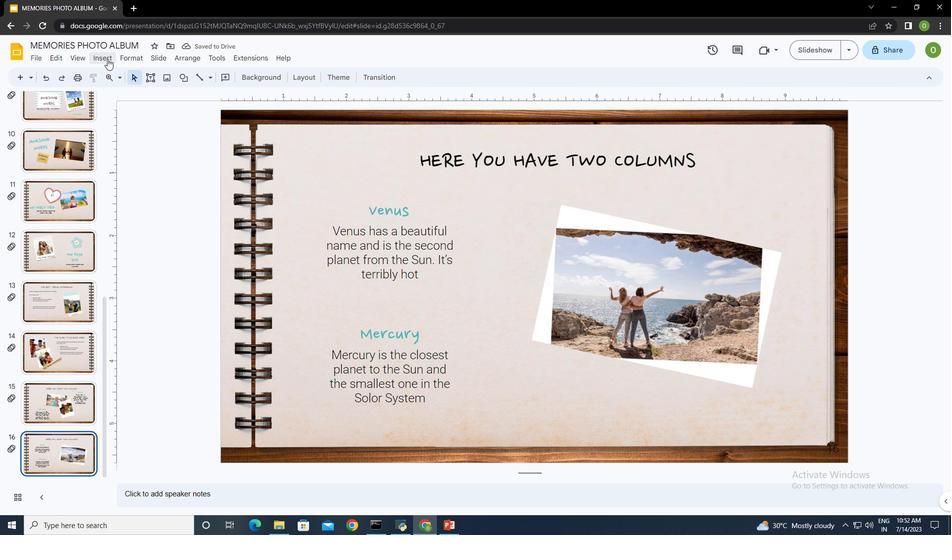 
Action: Mouse pressed left at (107, 58)
Screenshot: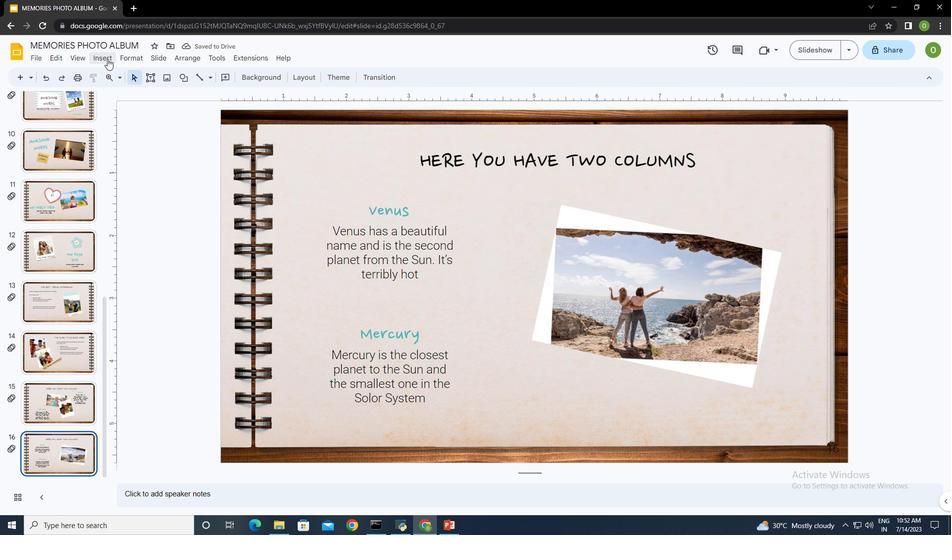 
Action: Mouse moved to (283, 75)
Screenshot: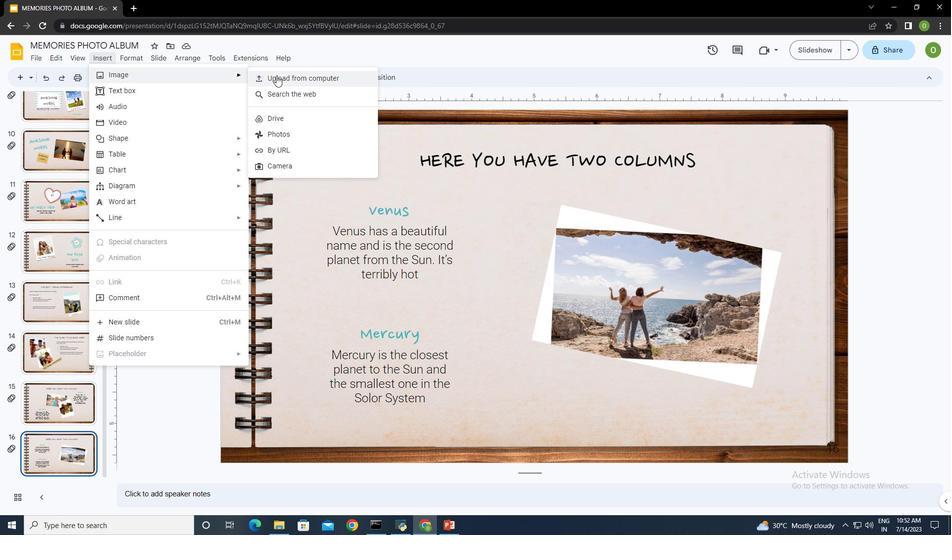 
Action: Mouse pressed left at (283, 75)
Screenshot: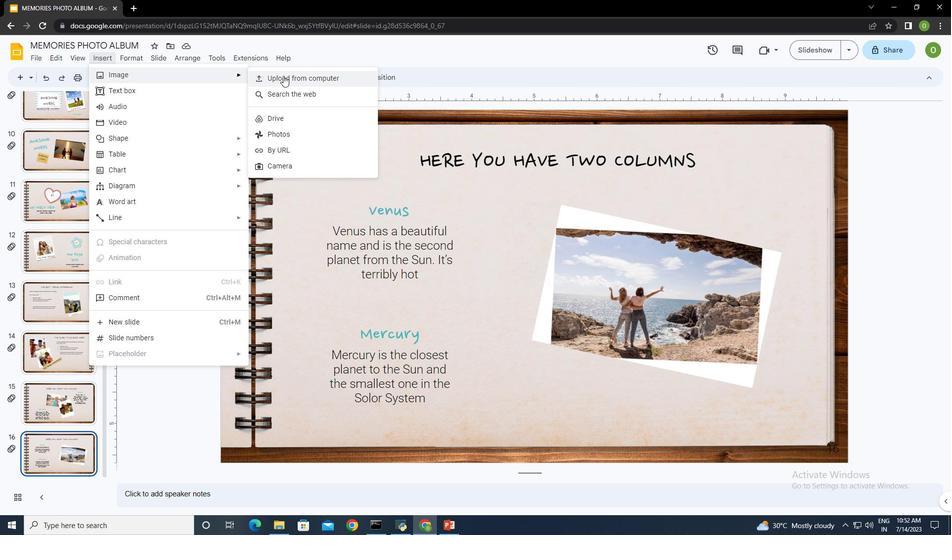 
Action: Mouse moved to (335, 171)
Screenshot: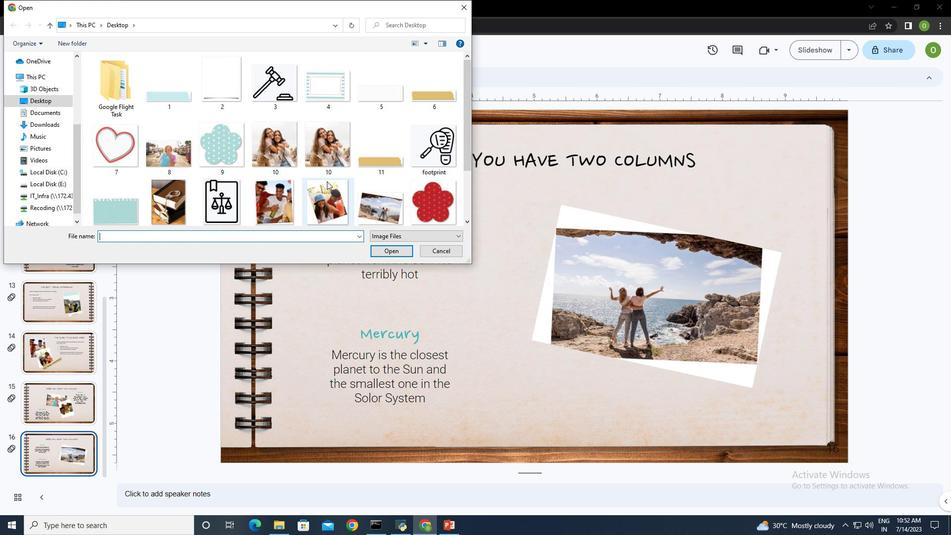 
Action: Mouse scrolled (335, 170) with delta (0, 0)
Screenshot: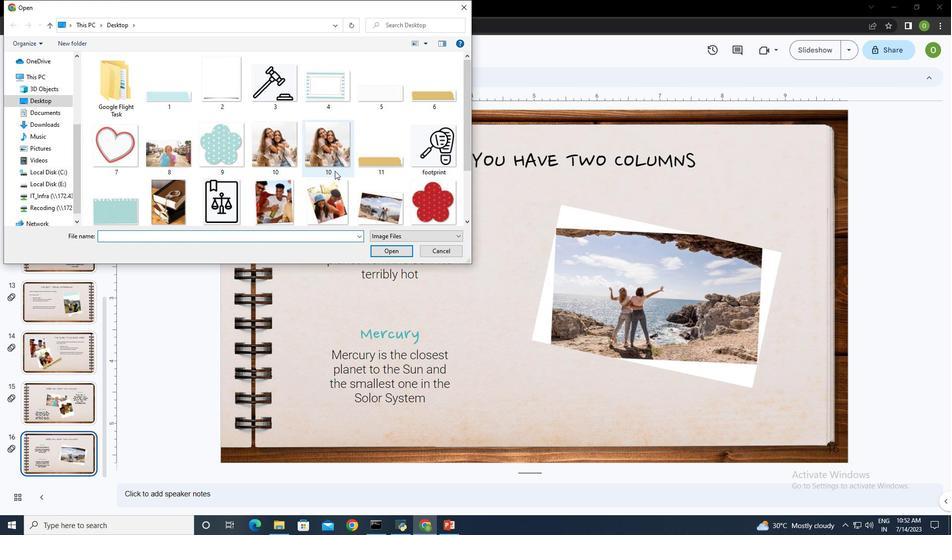 
Action: Mouse scrolled (335, 170) with delta (0, 0)
Screenshot: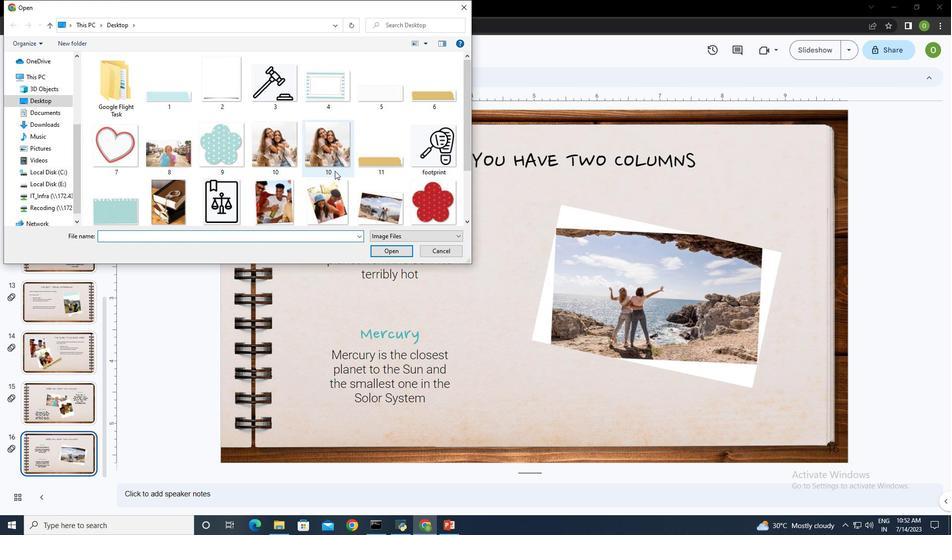 
Action: Mouse moved to (439, 130)
Screenshot: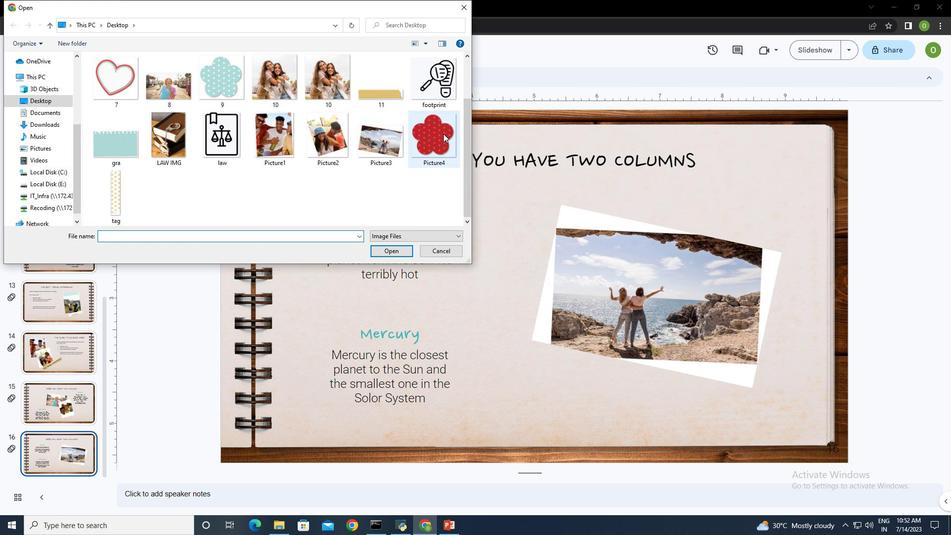 
Action: Mouse pressed left at (439, 130)
Screenshot: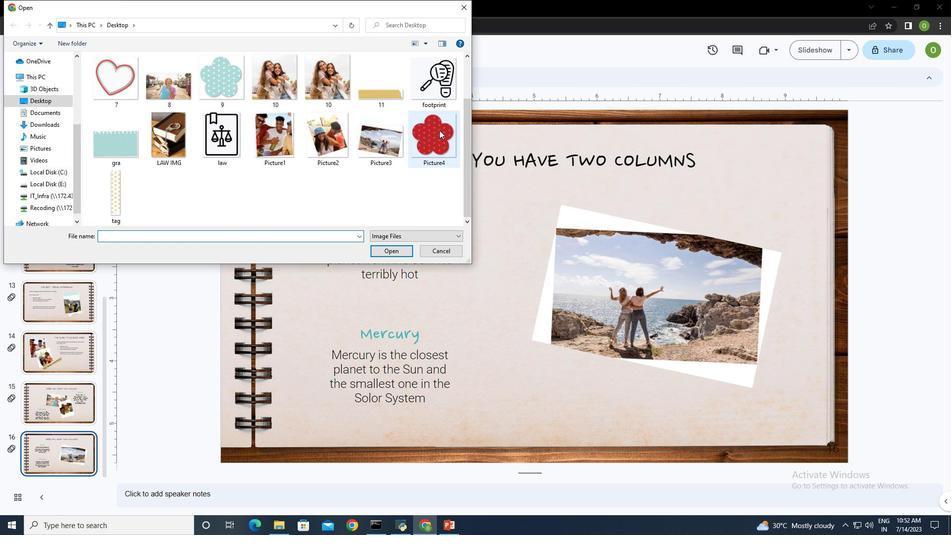 
Action: Mouse moved to (388, 251)
Screenshot: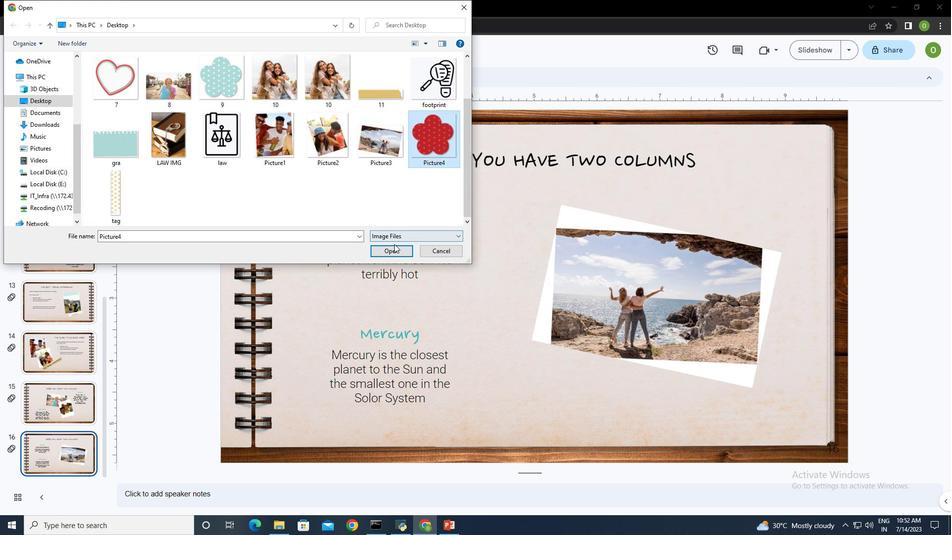 
Action: Mouse pressed left at (388, 251)
Screenshot: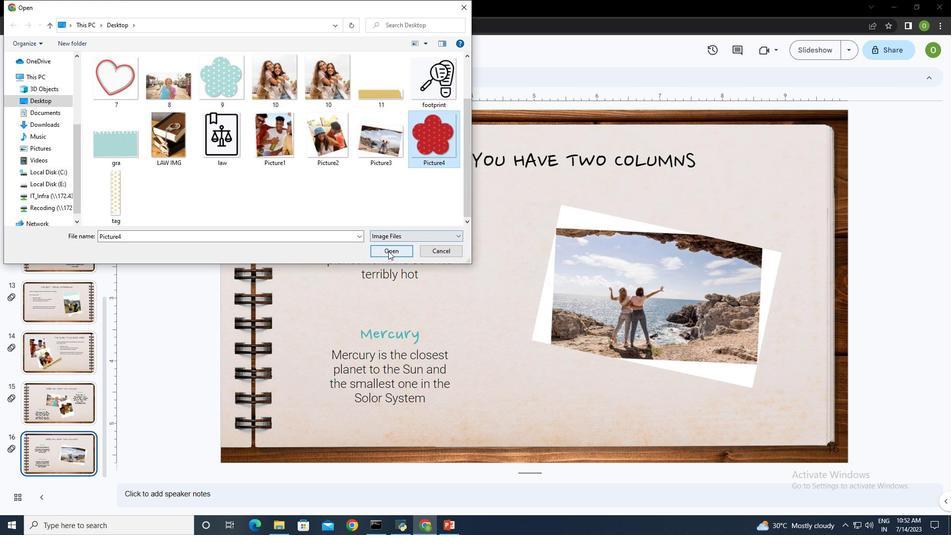
Action: Mouse moved to (263, 156)
Screenshot: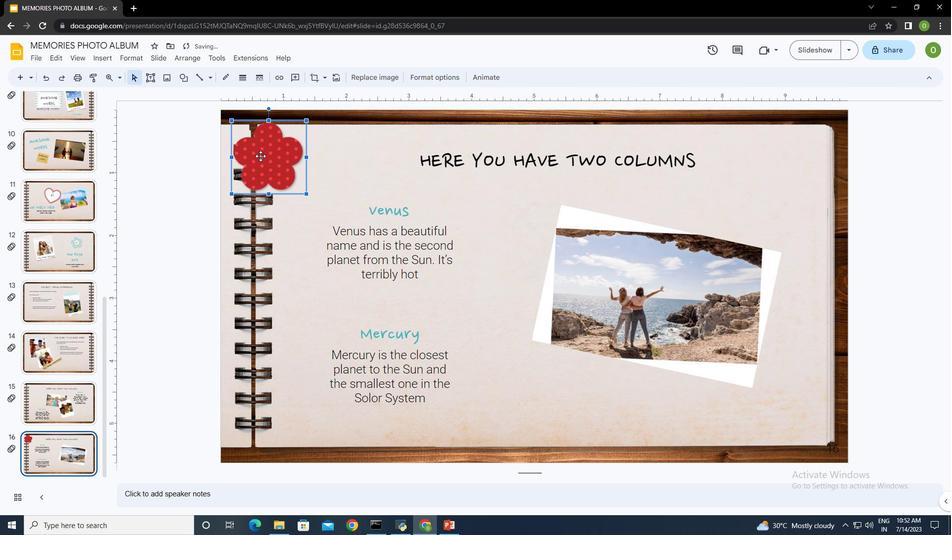
Action: Mouse pressed left at (263, 156)
Screenshot: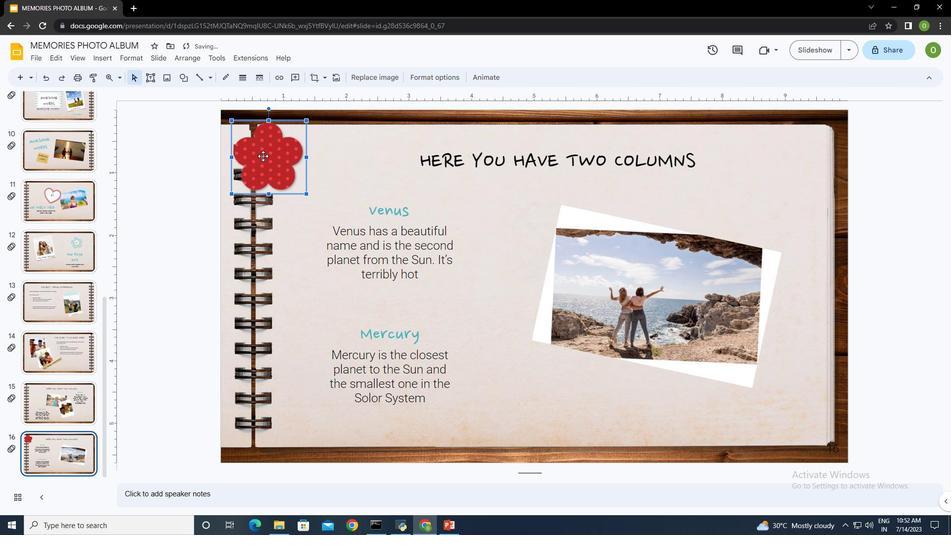 
Action: Mouse moved to (759, 385)
Screenshot: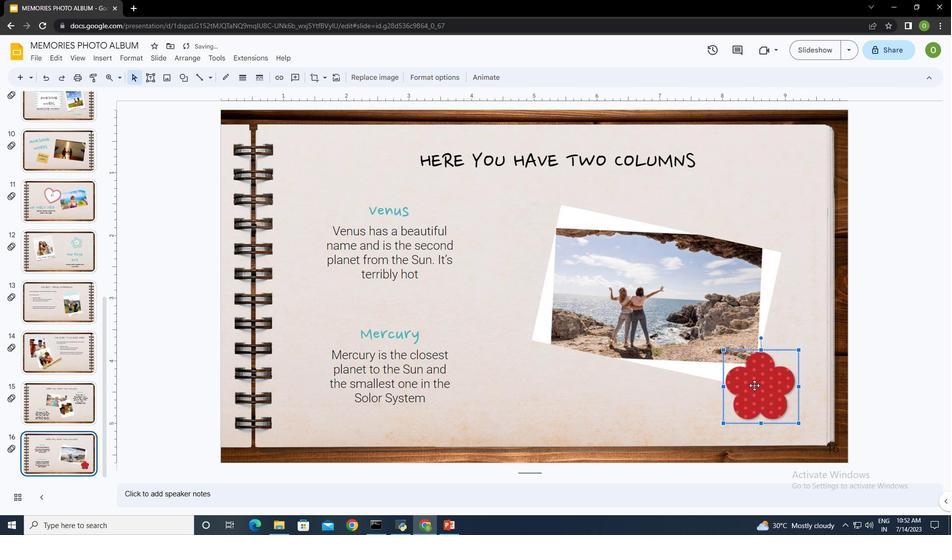 
Action: Mouse pressed left at (759, 385)
Screenshot: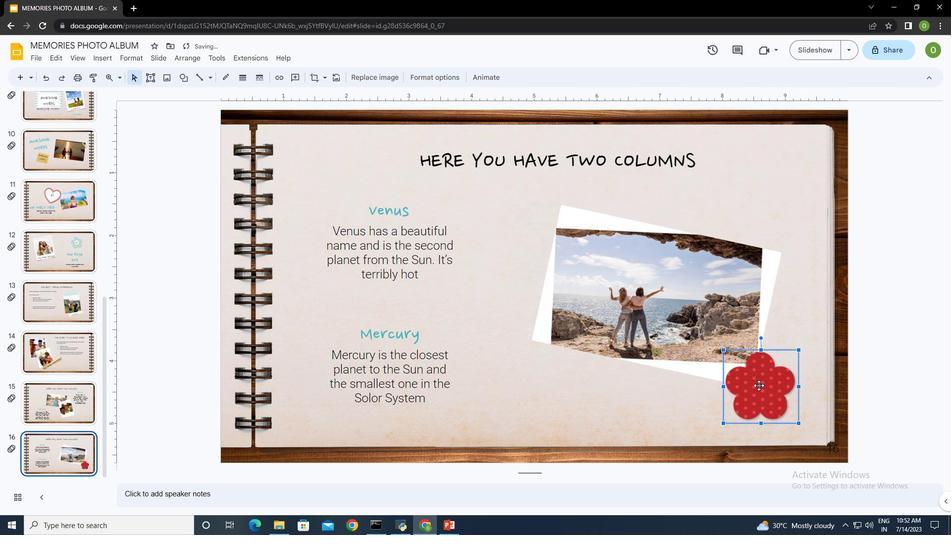 
Action: Mouse moved to (639, 401)
Screenshot: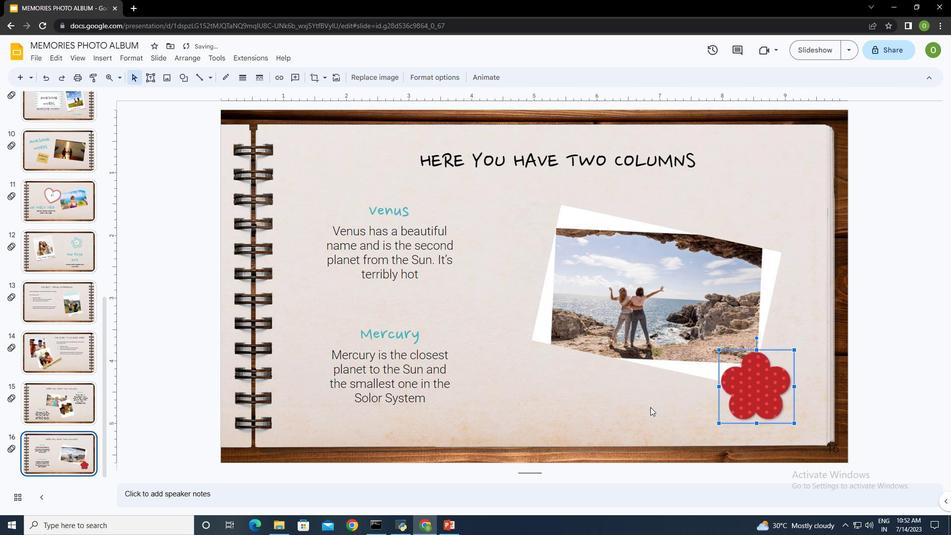 
Action: Mouse pressed left at (639, 401)
Screenshot: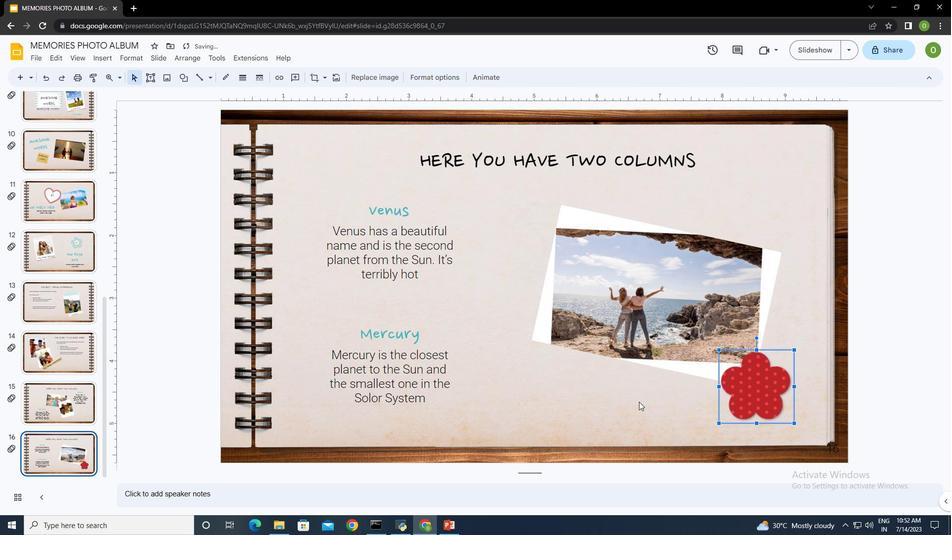 
Action: Mouse moved to (797, 325)
Screenshot: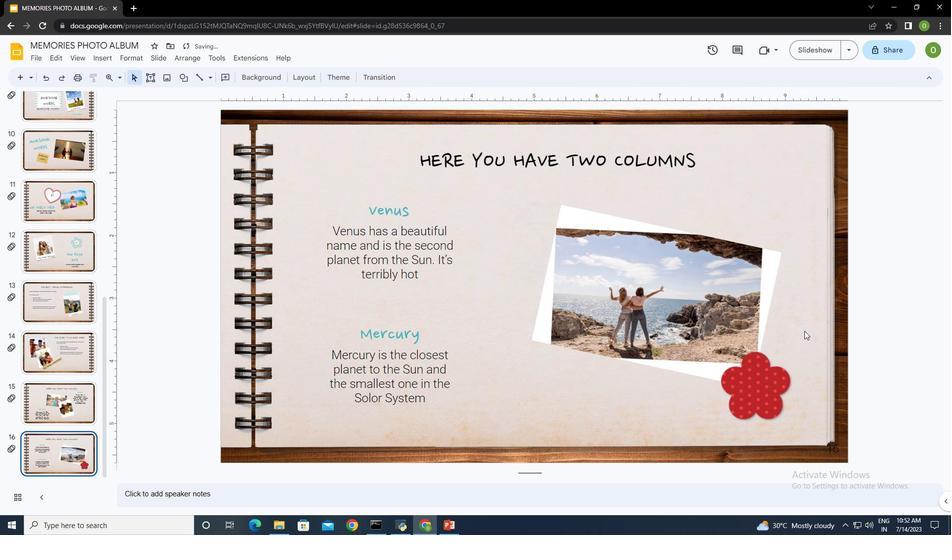 
Action: Mouse pressed left at (797, 325)
Screenshot: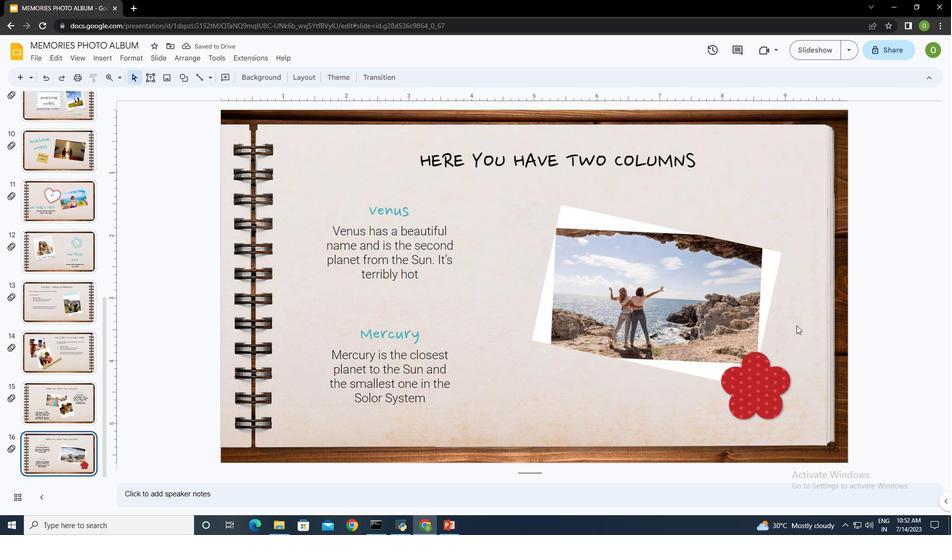 
Action: Mouse moved to (642, 295)
Screenshot: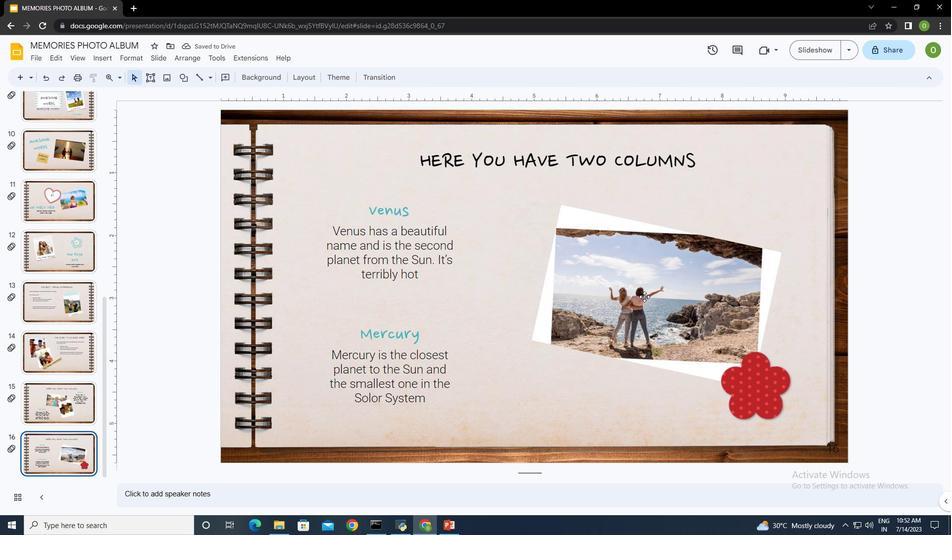 
Action: Mouse pressed left at (642, 295)
Screenshot: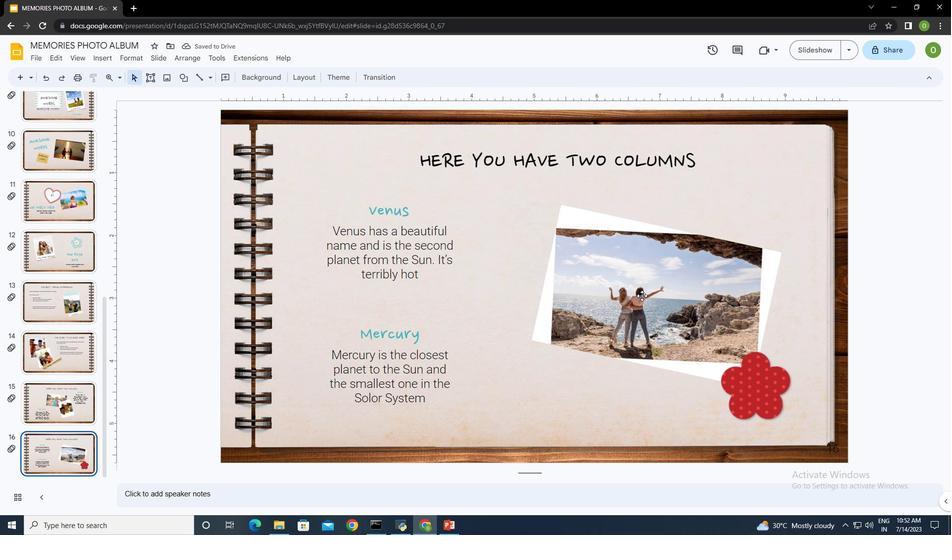 
Action: Mouse moved to (491, 77)
Screenshot: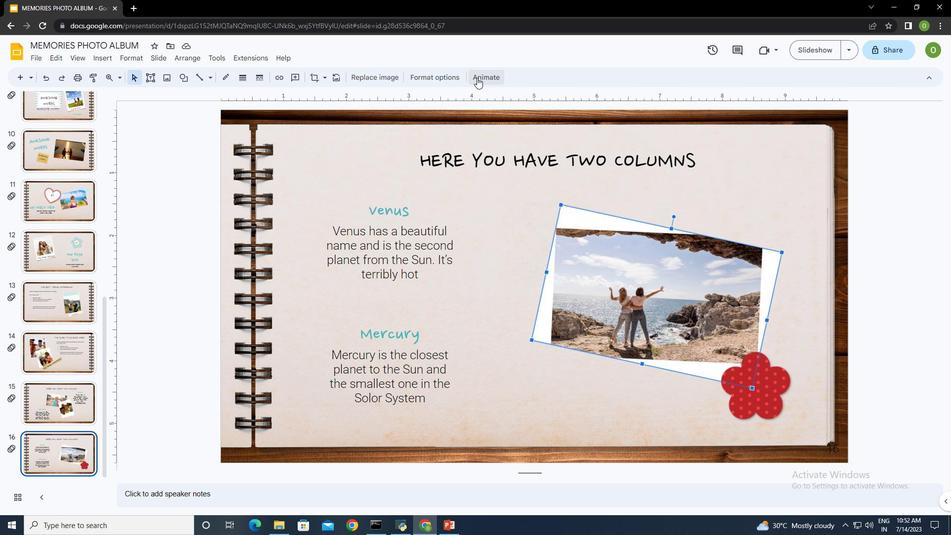 
Action: Mouse pressed left at (491, 77)
Screenshot: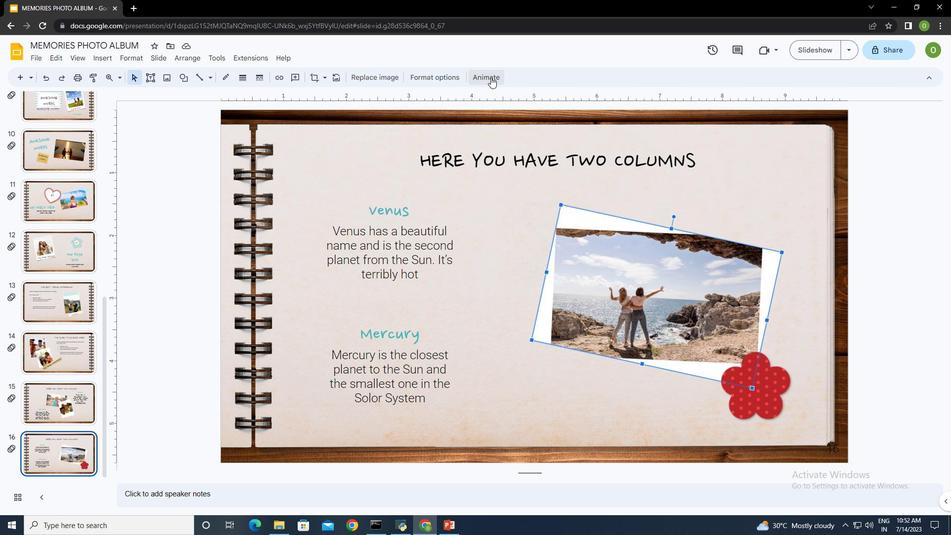 
Action: Mouse moved to (831, 230)
Screenshot: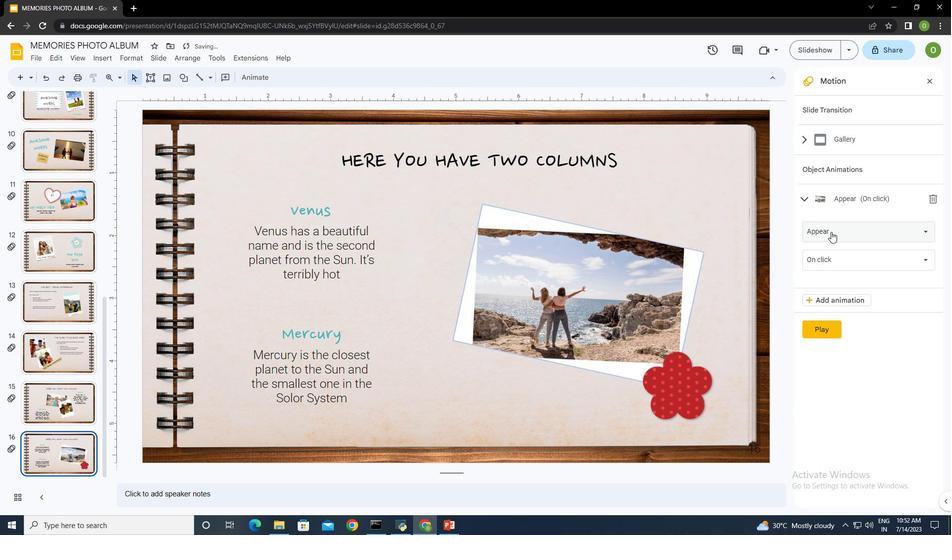 
Action: Mouse pressed left at (831, 230)
Screenshot: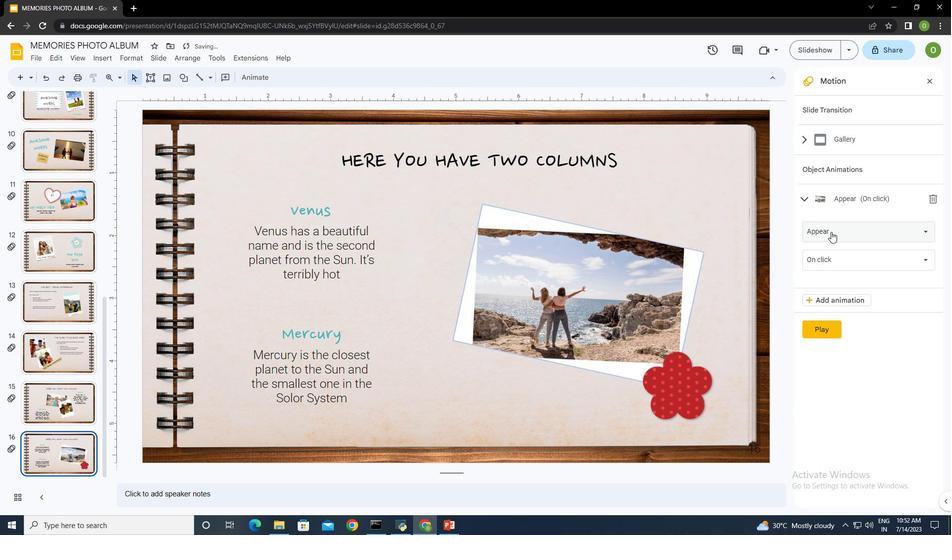 
Action: Mouse moved to (853, 374)
Screenshot: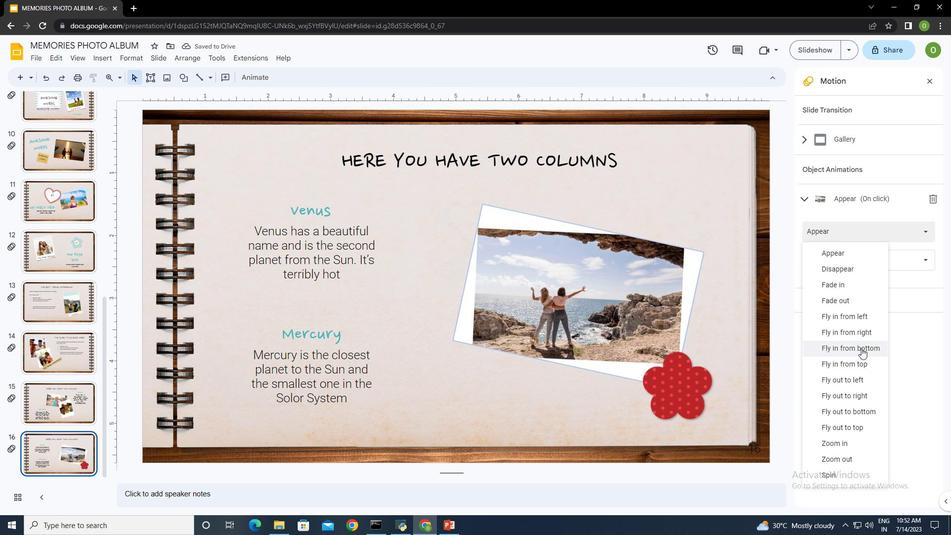 
Action: Mouse scrolled (853, 374) with delta (0, 0)
Screenshot: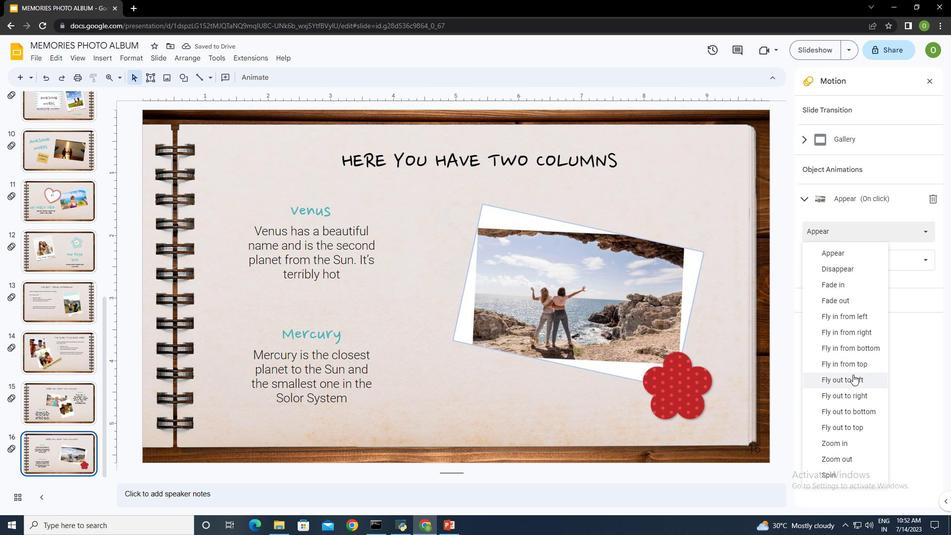 
Action: Mouse scrolled (853, 374) with delta (0, 0)
Screenshot: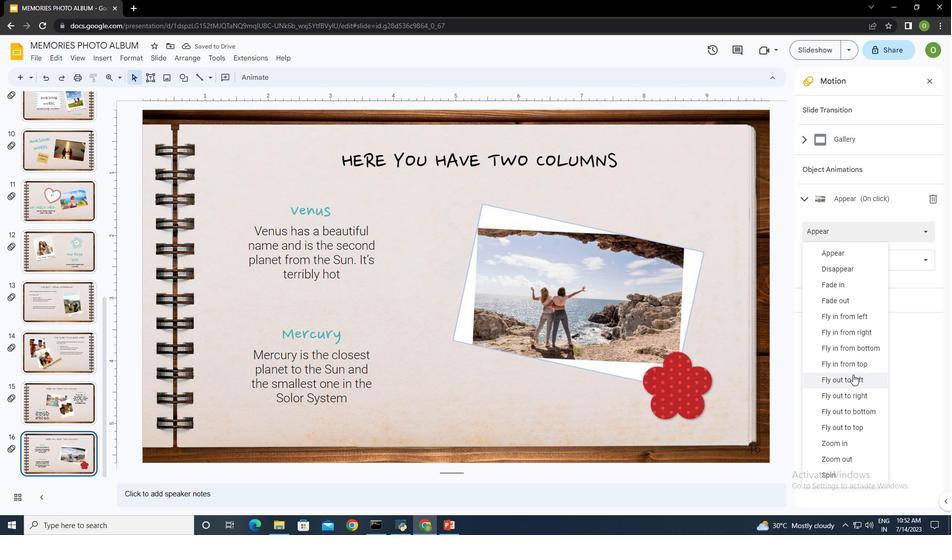 
Action: Mouse moved to (853, 374)
Screenshot: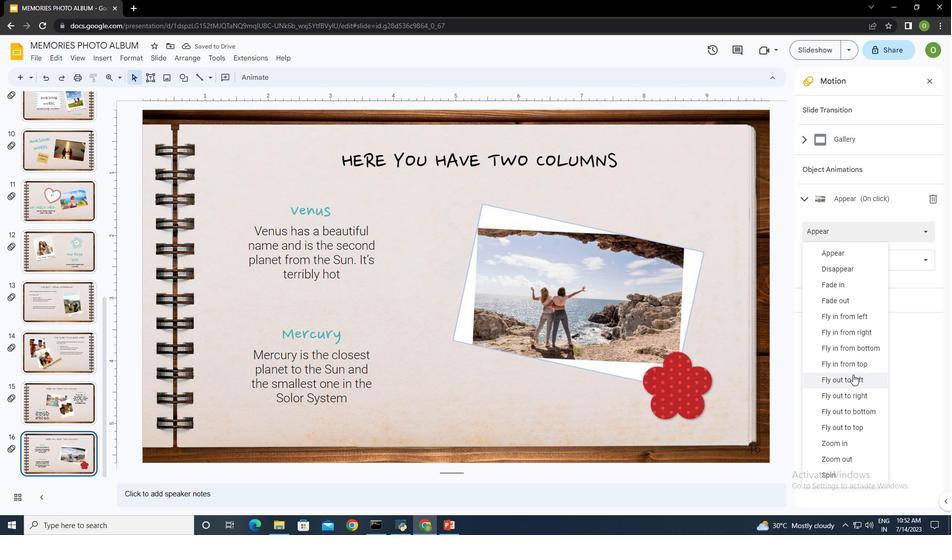 
Action: Mouse scrolled (853, 374) with delta (0, 0)
Screenshot: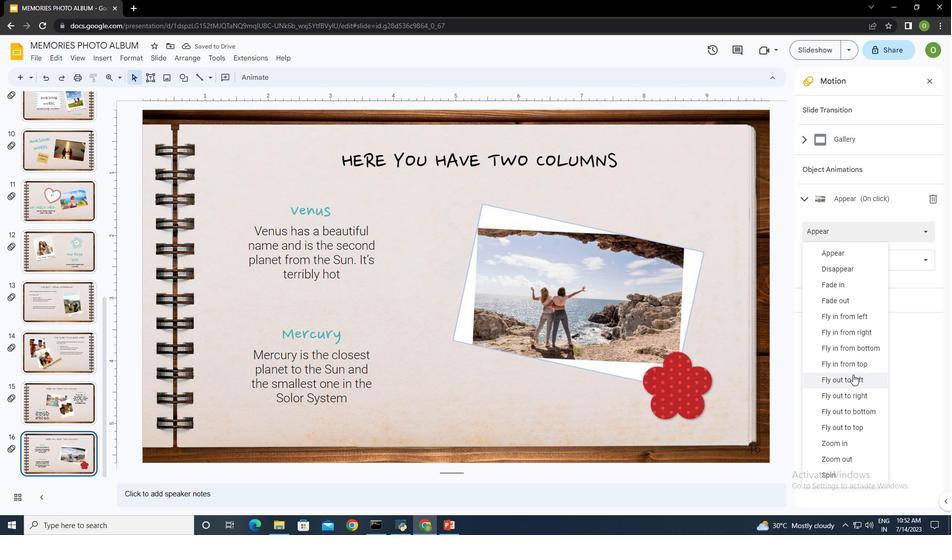
Action: Mouse moved to (853, 374)
Screenshot: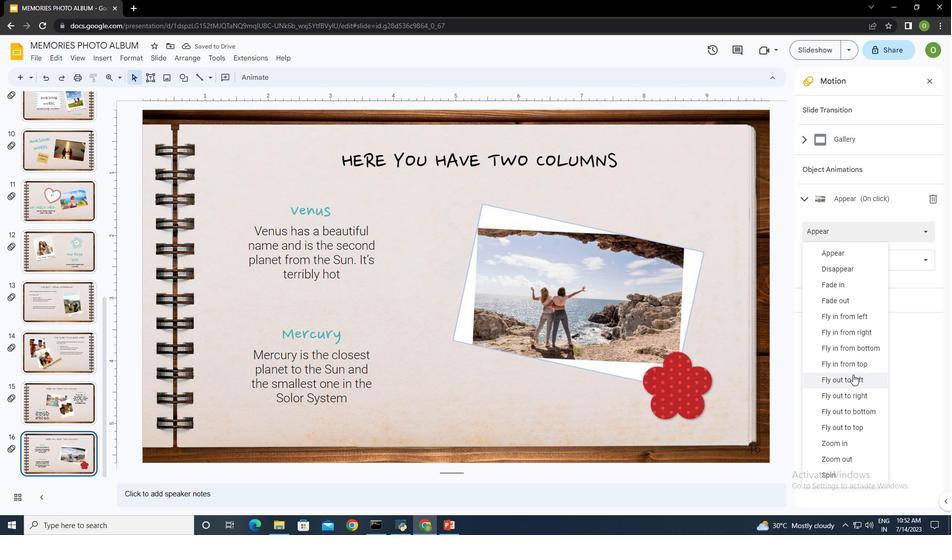 
Action: Mouse scrolled (853, 373) with delta (0, 0)
Screenshot: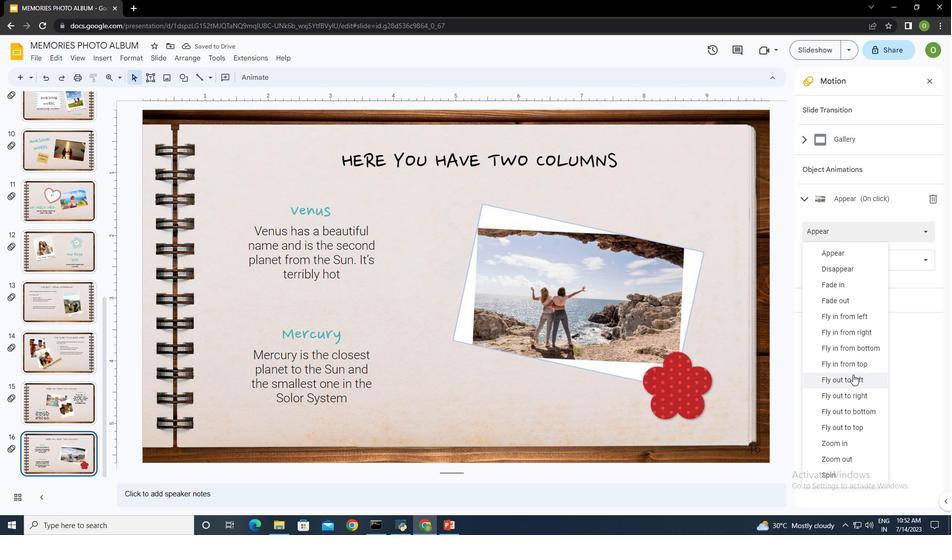 
Action: Mouse moved to (848, 443)
Screenshot: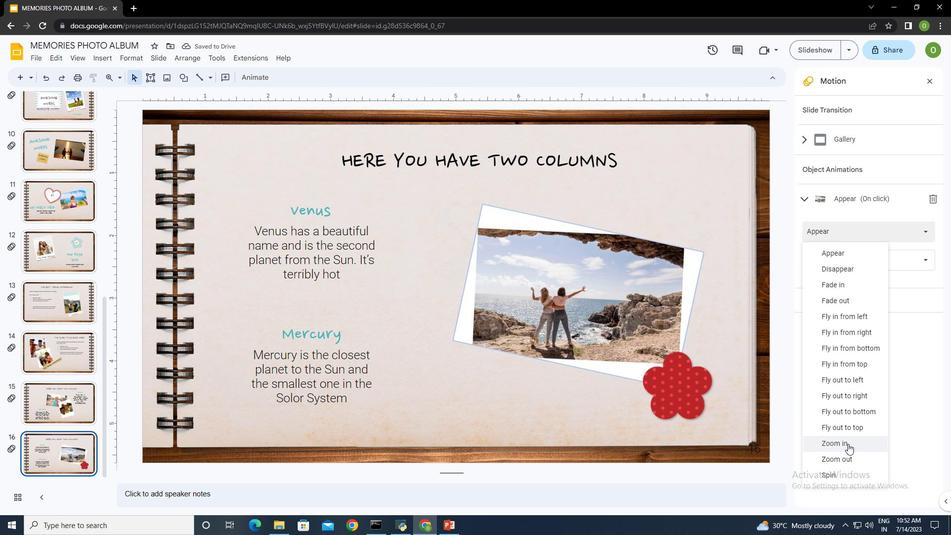 
Action: Mouse pressed left at (848, 443)
Screenshot: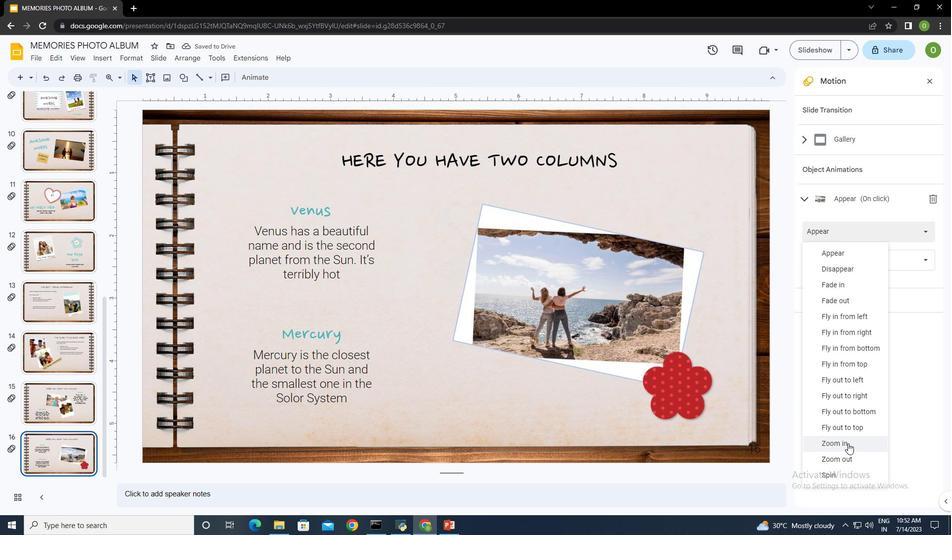 
Action: Mouse moved to (830, 261)
Screenshot: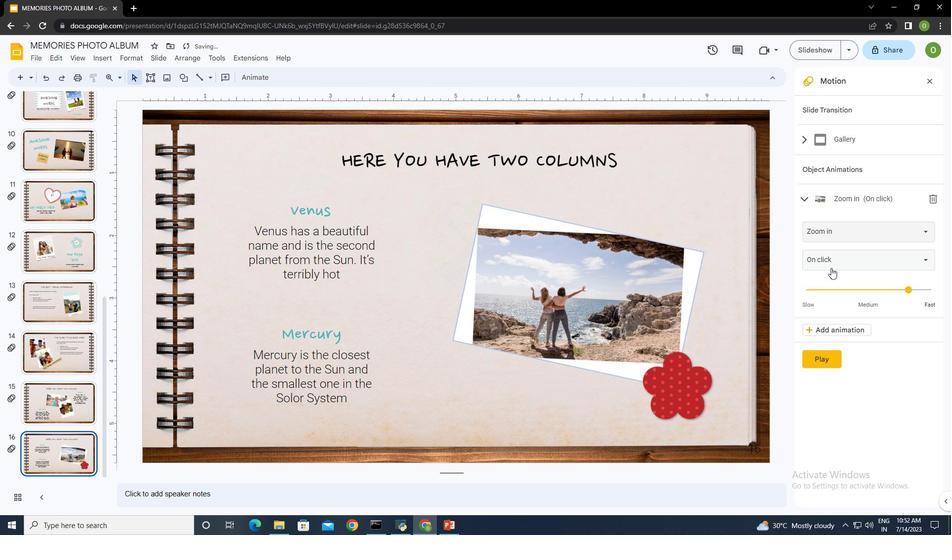 
Action: Mouse pressed left at (830, 261)
Screenshot: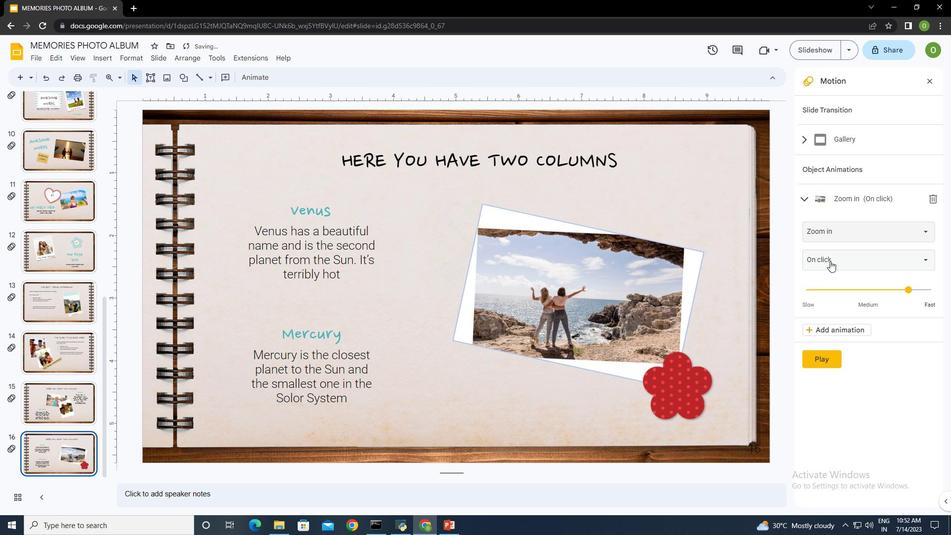 
Action: Mouse moved to (835, 293)
Screenshot: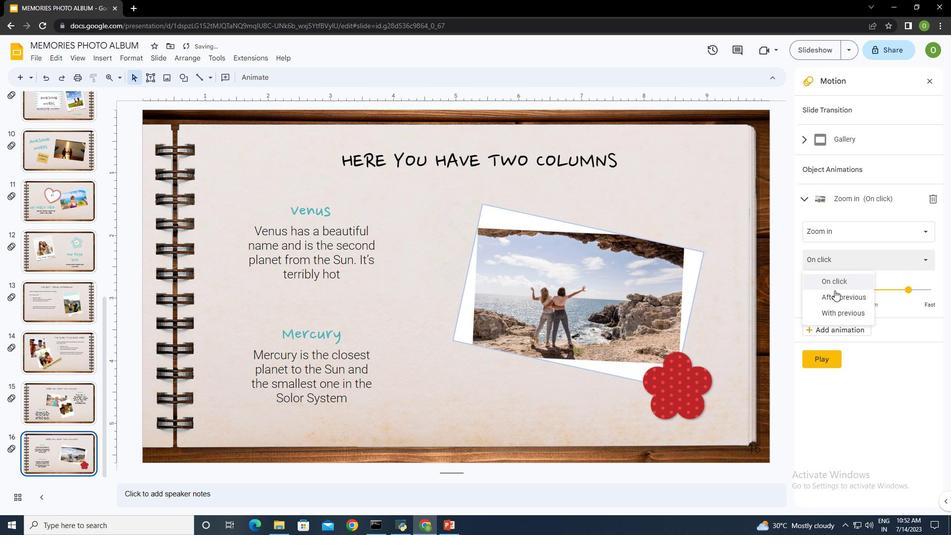 
Action: Mouse pressed left at (835, 293)
Screenshot: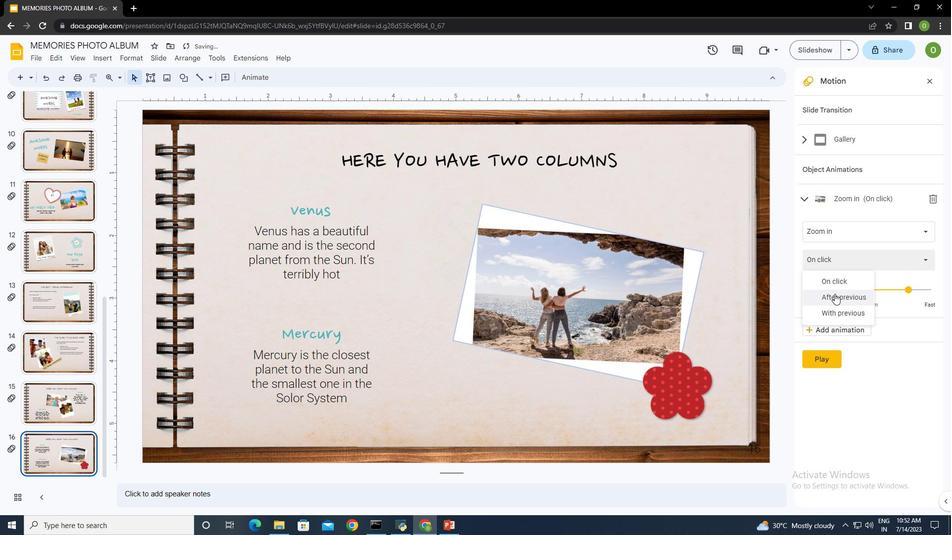 
Action: Mouse moved to (827, 358)
Screenshot: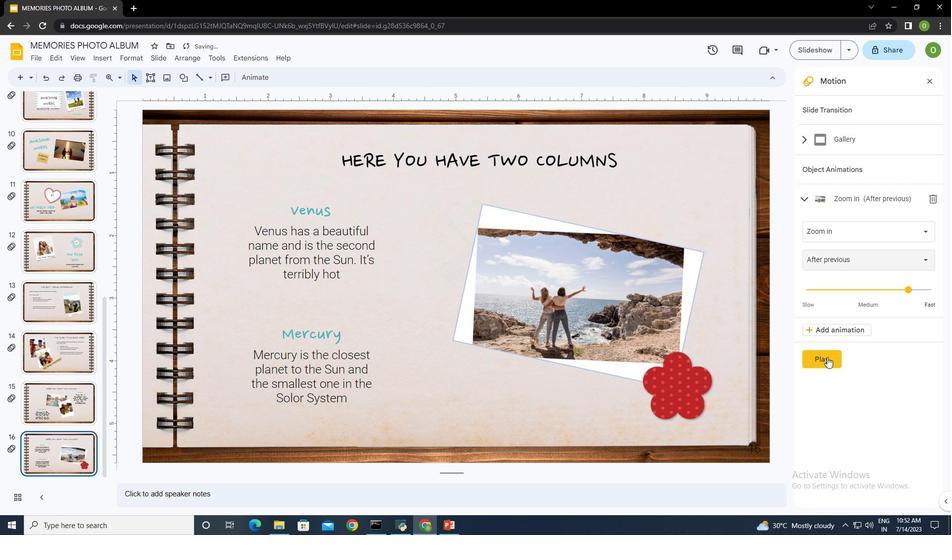 
Action: Mouse pressed left at (827, 358)
Screenshot: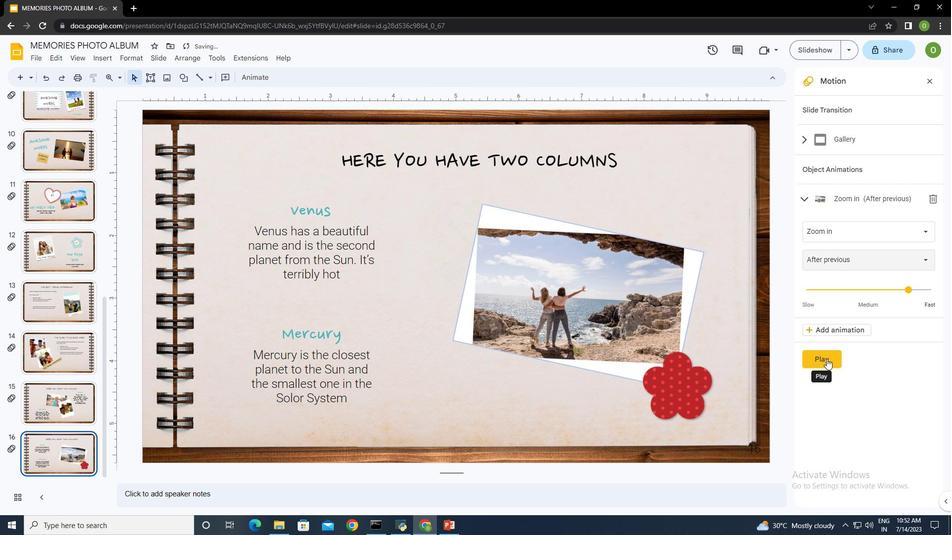 
Action: Mouse moved to (821, 361)
Screenshot: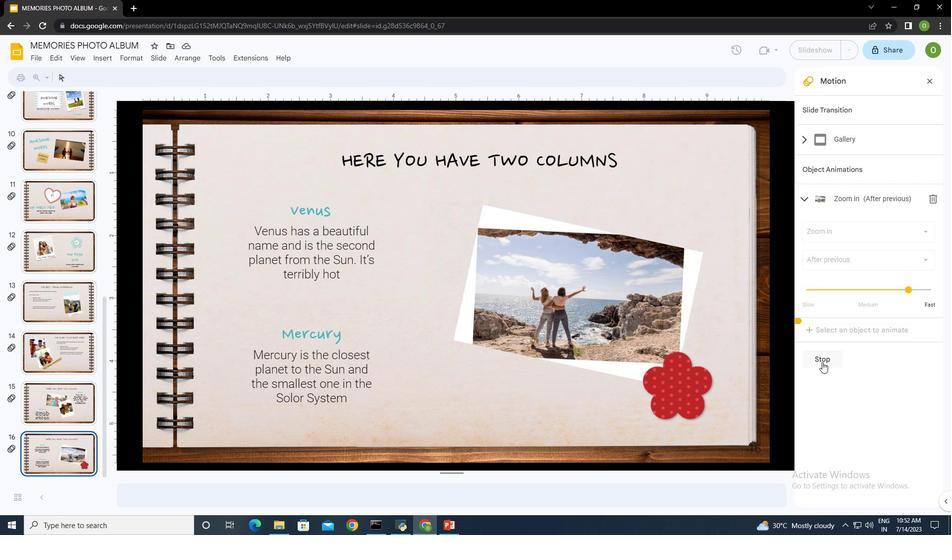 
Action: Mouse pressed left at (821, 361)
Screenshot: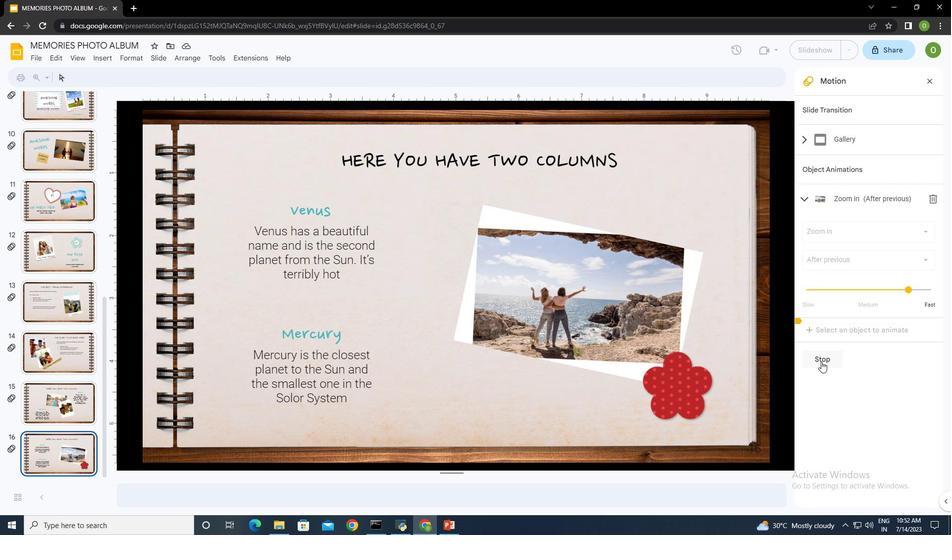 
Action: Mouse moved to (410, 377)
Screenshot: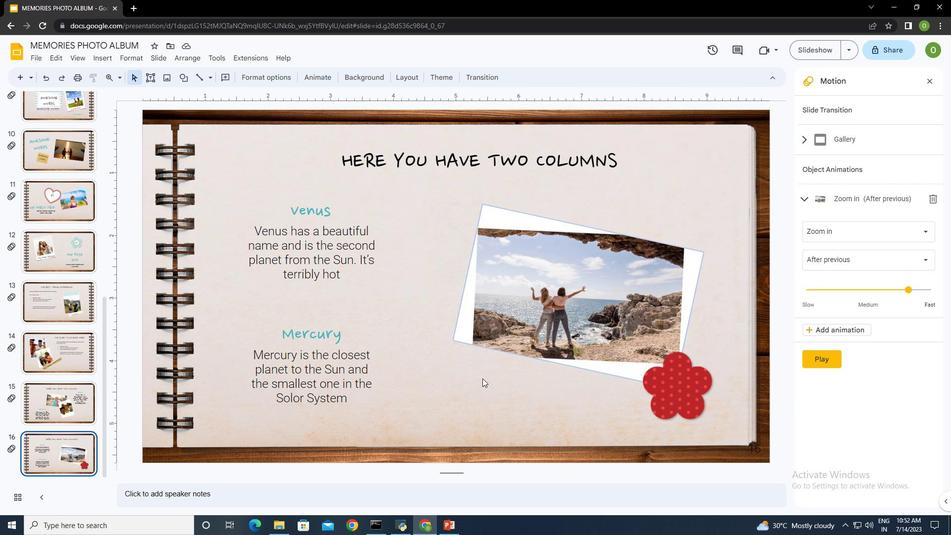 
